 Task: Create a sub task System Test and UAT for the task  Add support for video conferencing to the web application in the project TrackForge , assign it to team member softage.8@softage.net and update the status of the sub task to  Completed , set the priority of the sub task to High.
Action: Mouse moved to (87, 497)
Screenshot: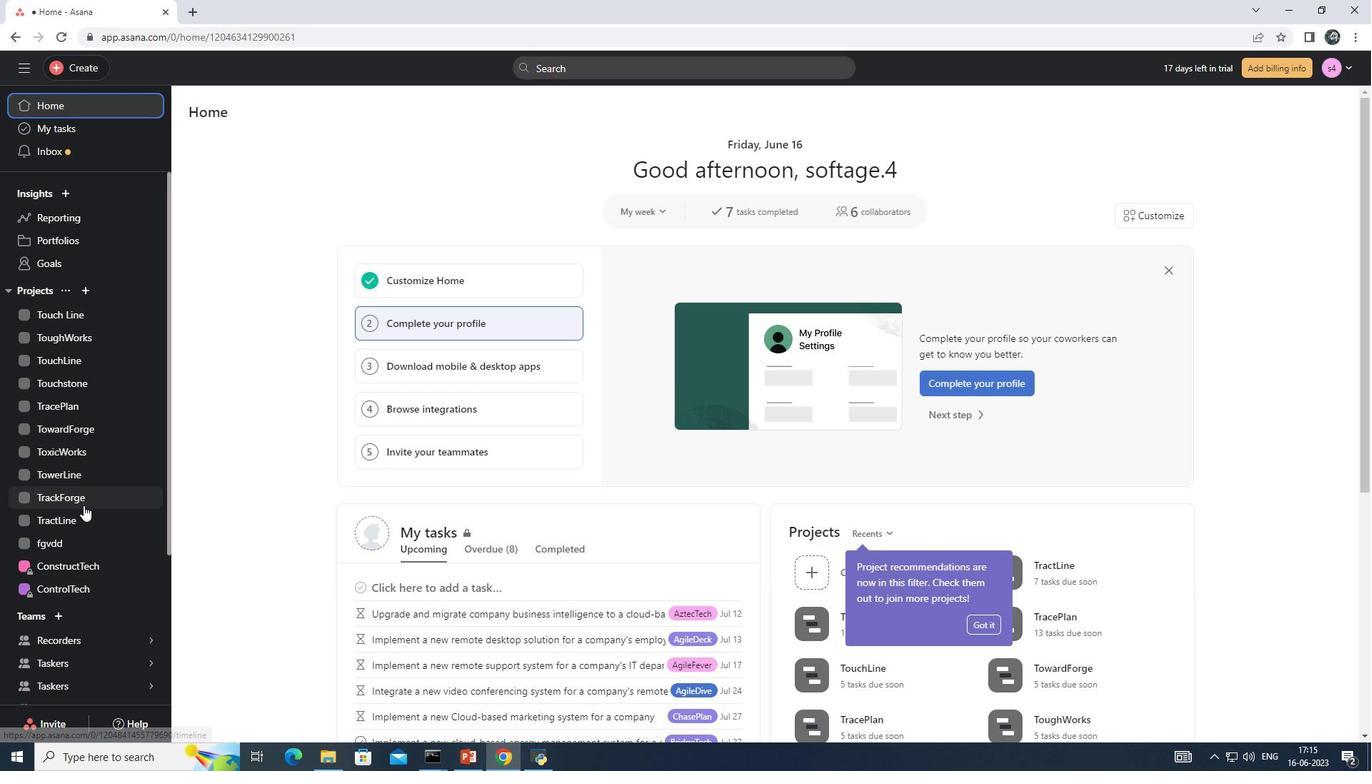 
Action: Mouse pressed left at (87, 497)
Screenshot: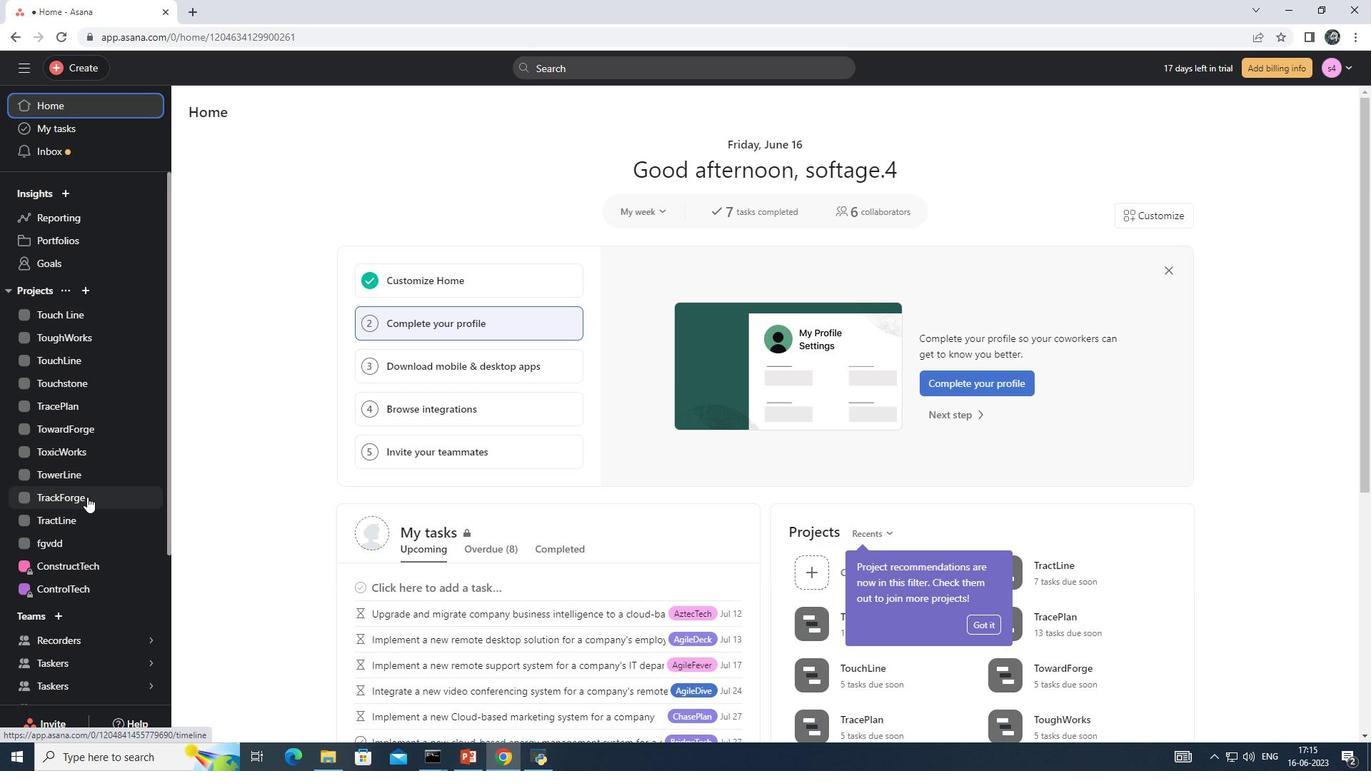 
Action: Mouse moved to (598, 310)
Screenshot: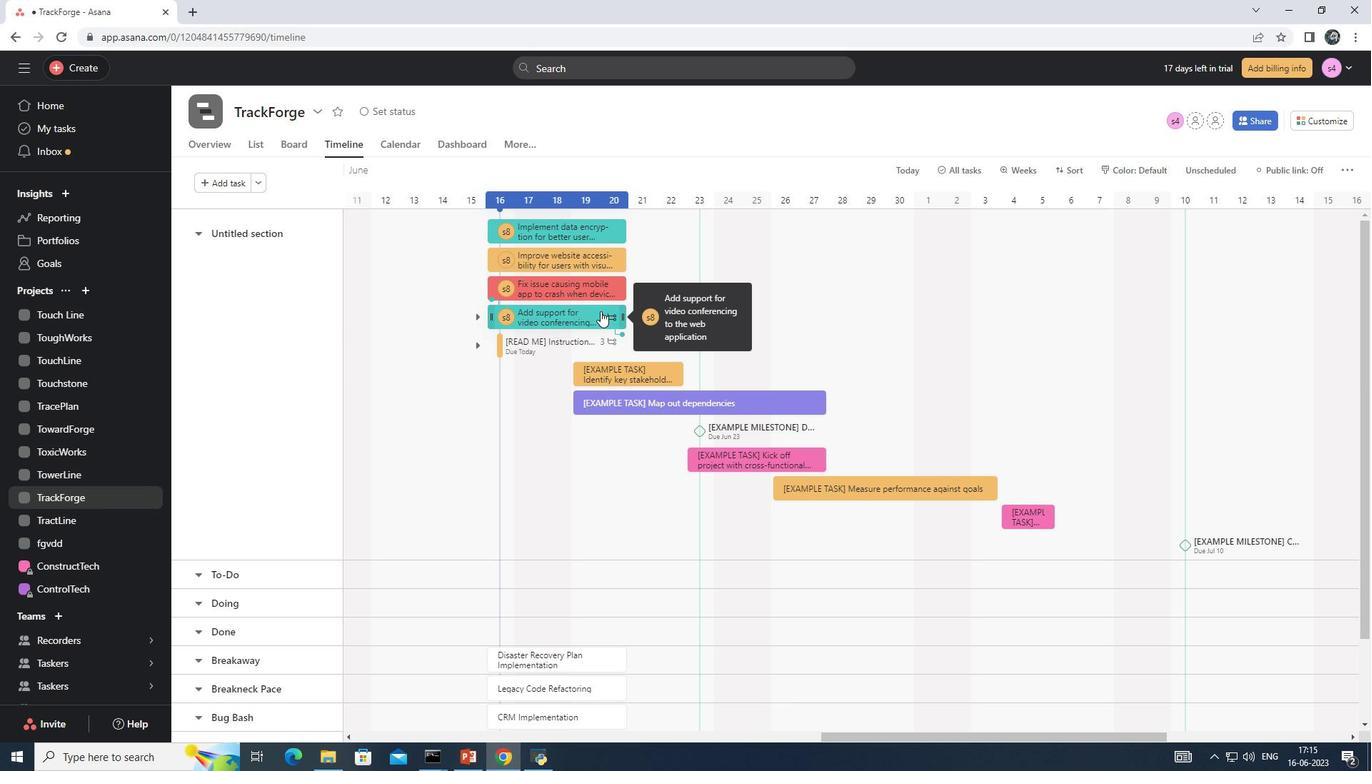 
Action: Mouse pressed left at (598, 310)
Screenshot: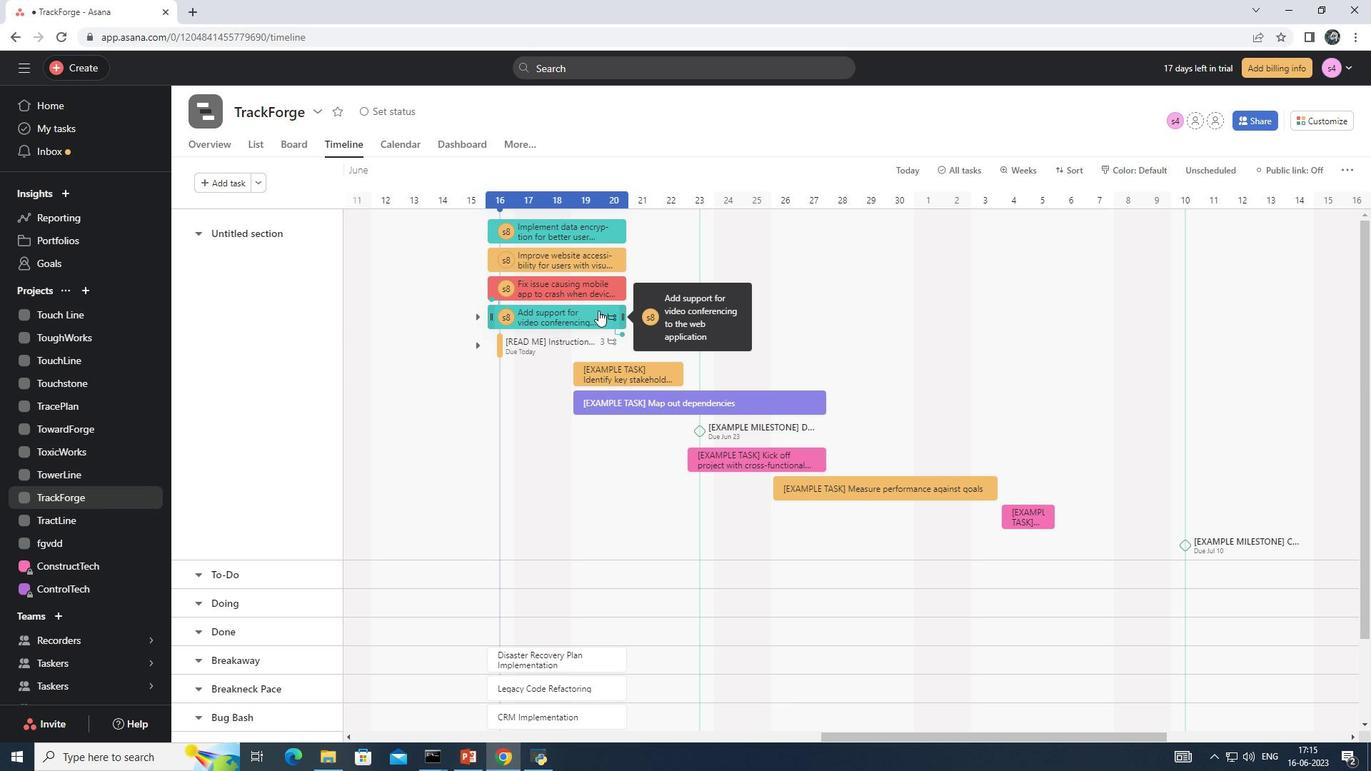 
Action: Mouse moved to (979, 459)
Screenshot: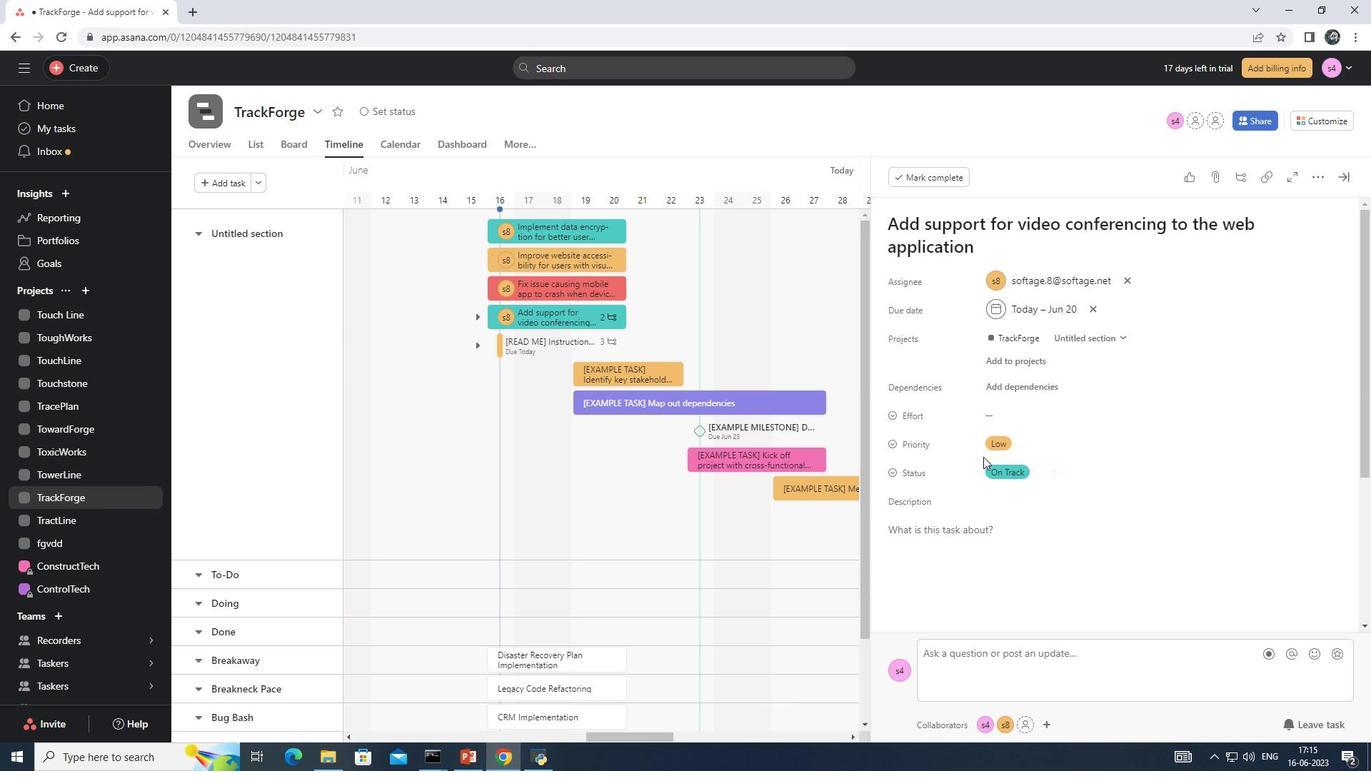 
Action: Mouse scrolled (979, 459) with delta (0, 0)
Screenshot: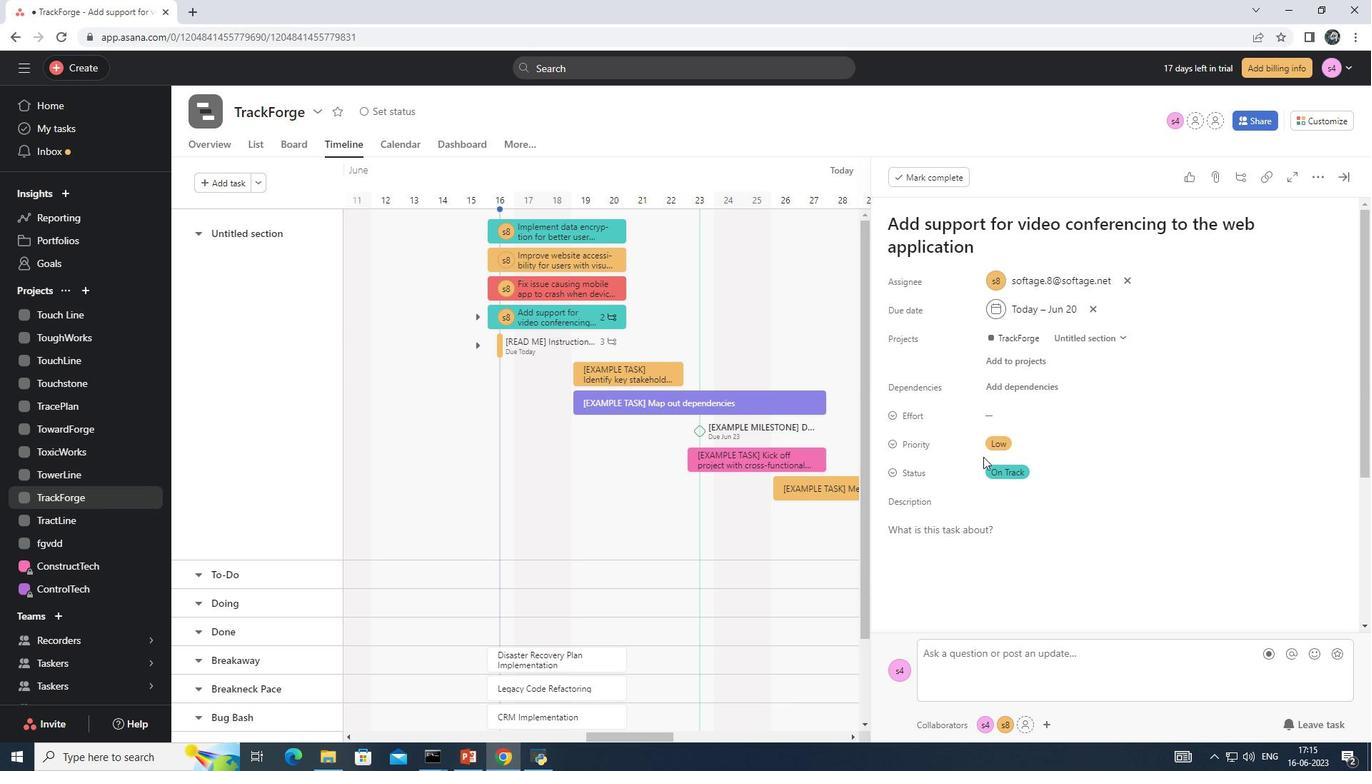 
Action: Mouse moved to (974, 467)
Screenshot: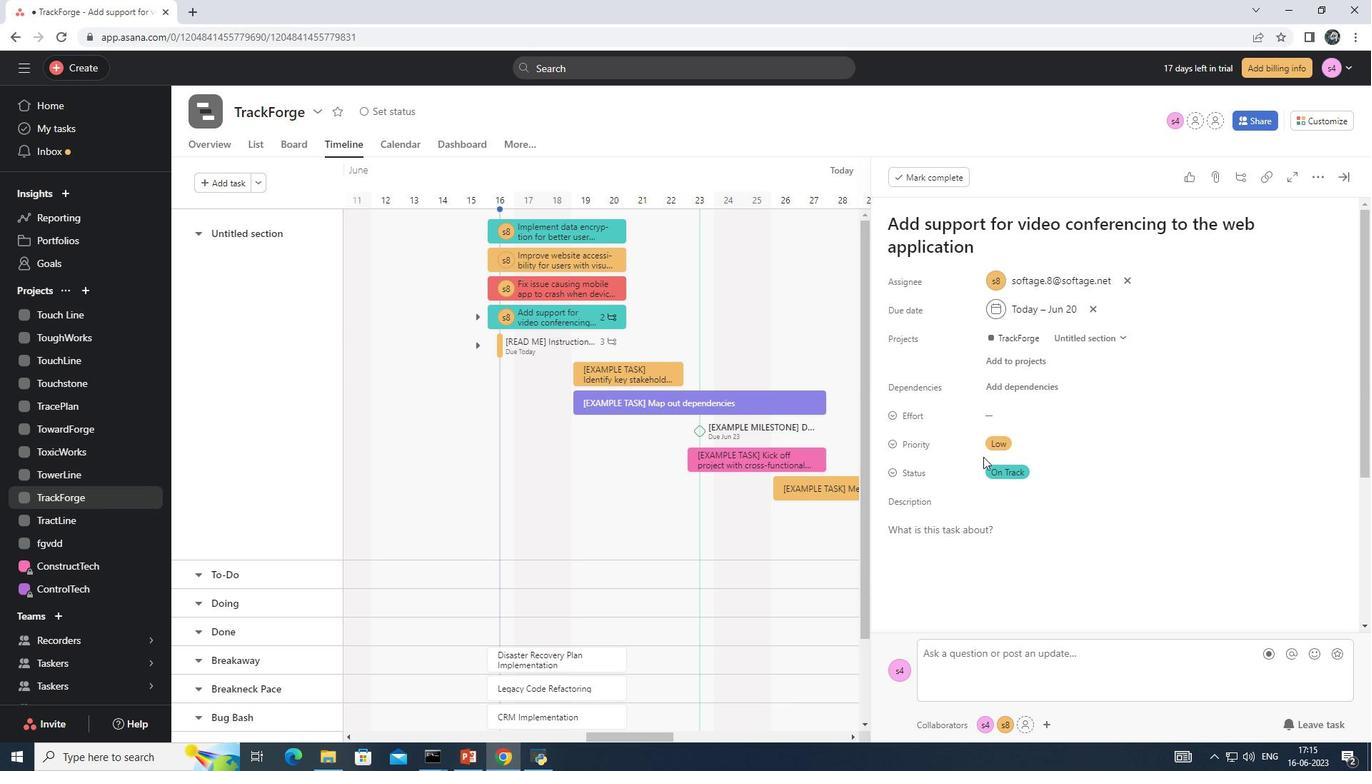 
Action: Mouse scrolled (974, 466) with delta (0, 0)
Screenshot: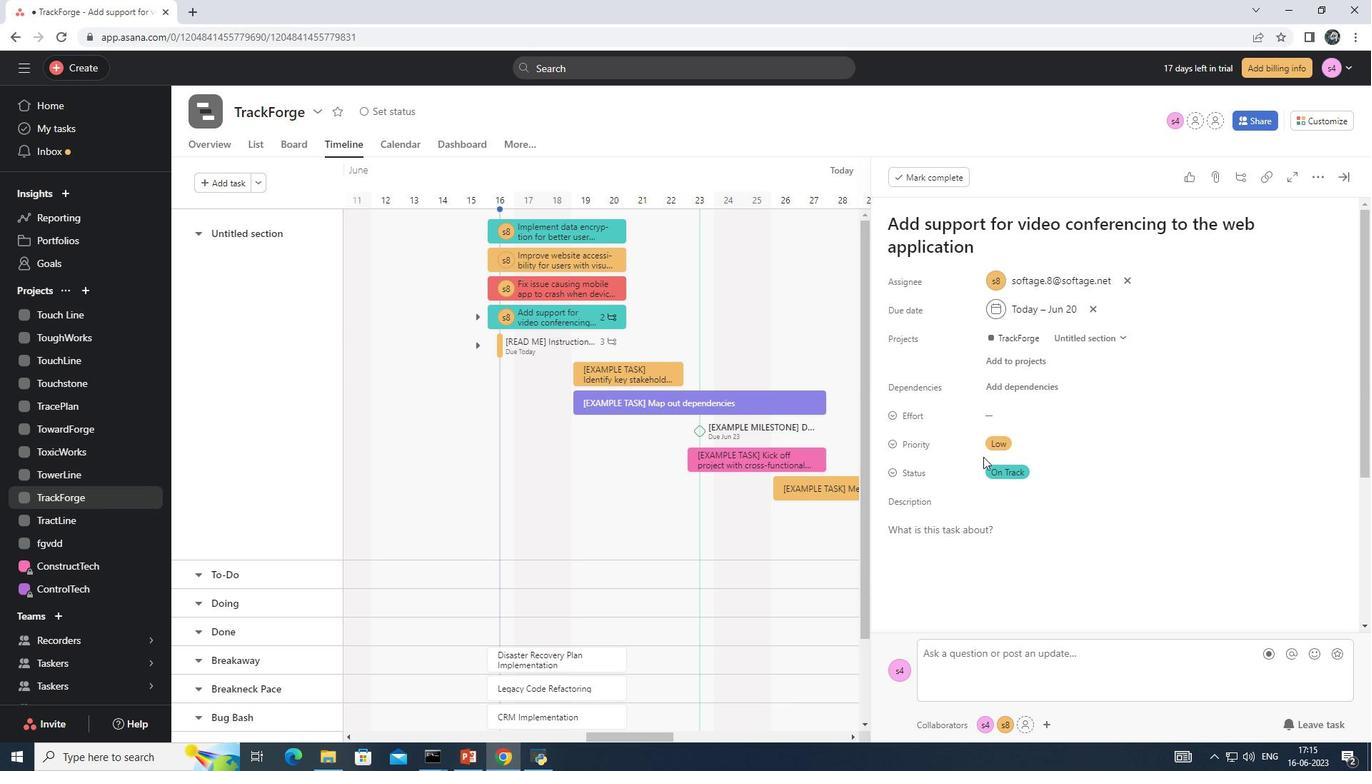 
Action: Mouse moved to (972, 469)
Screenshot: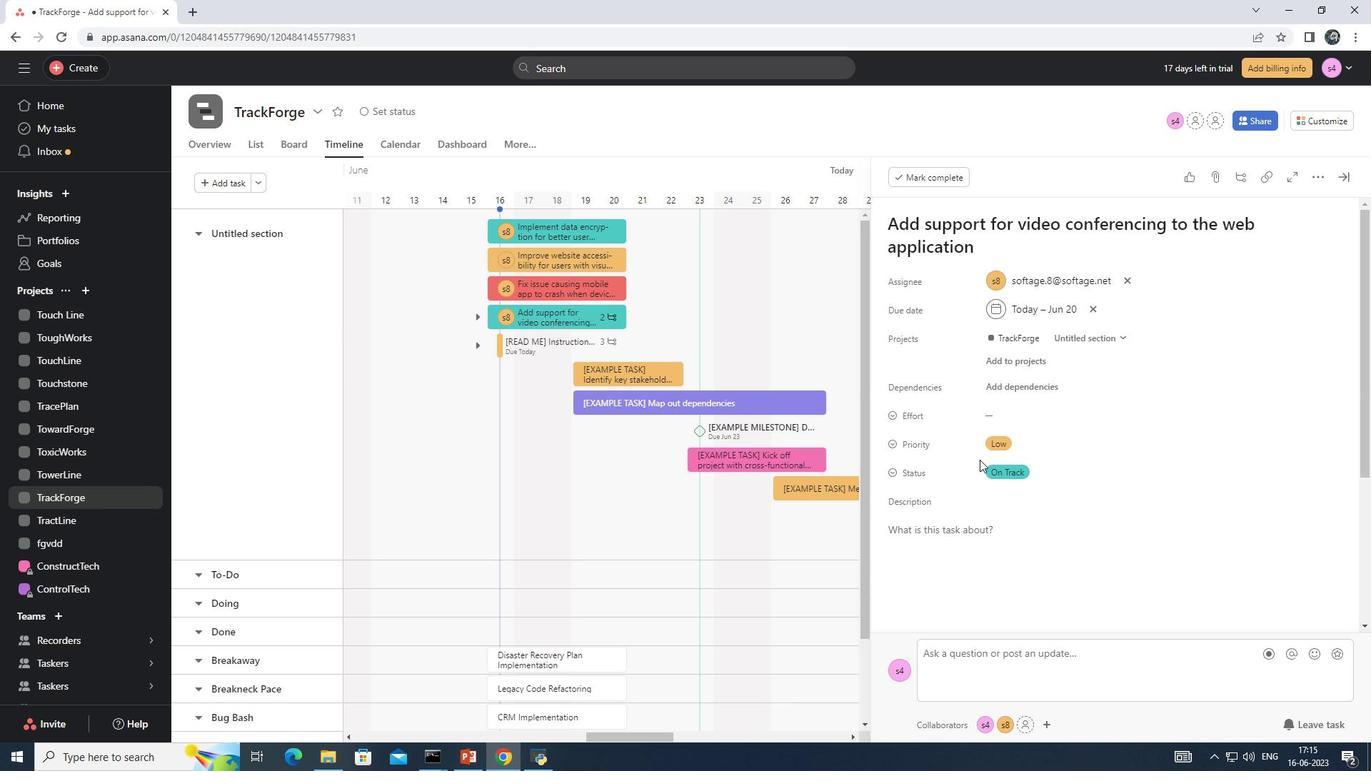 
Action: Mouse scrolled (974, 467) with delta (0, 0)
Screenshot: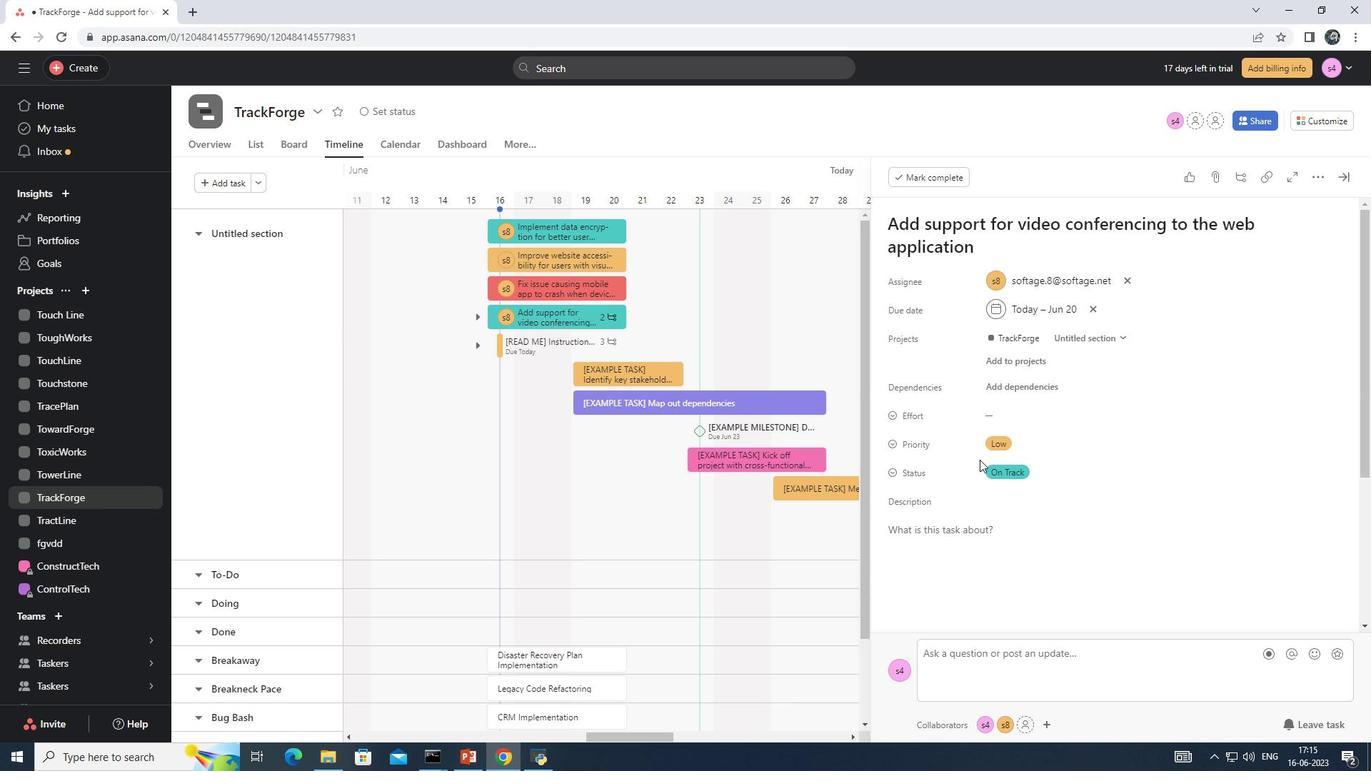 
Action: Mouse moved to (970, 469)
Screenshot: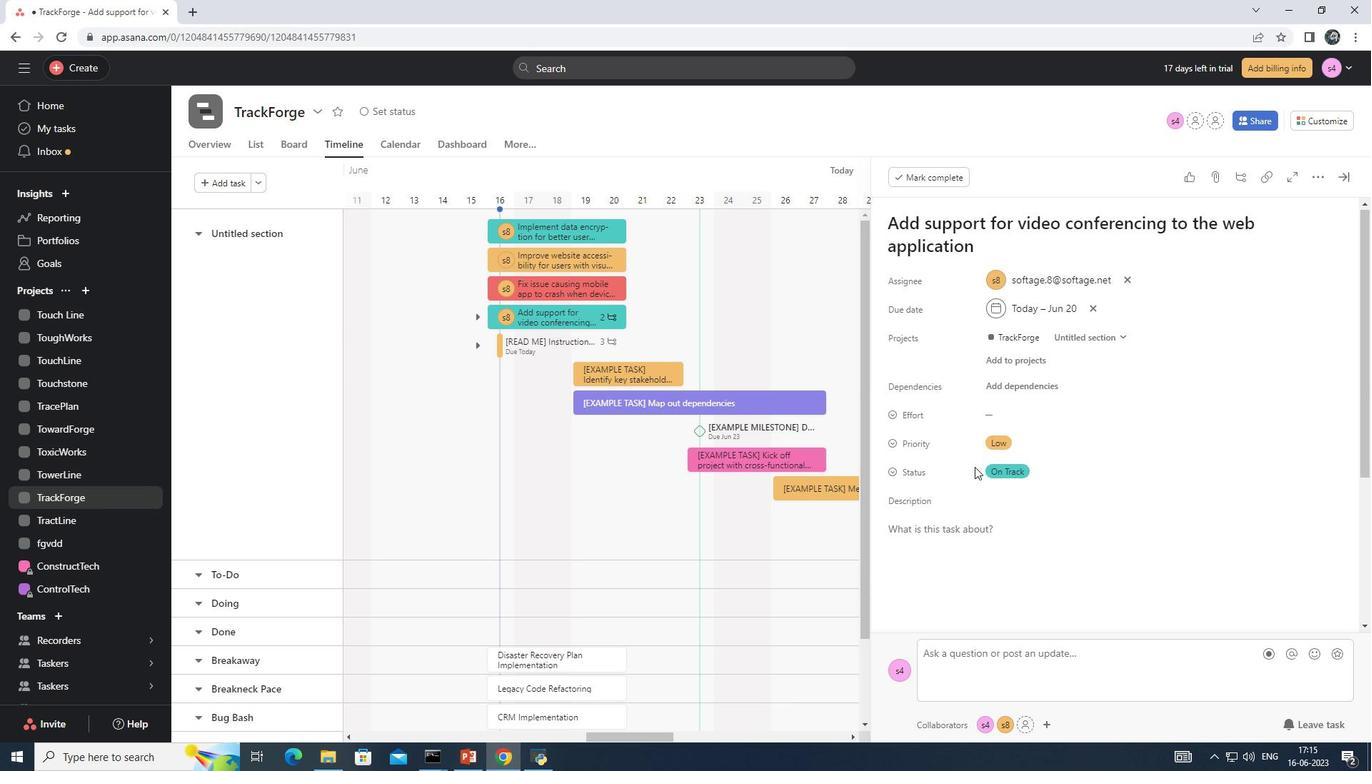 
Action: Mouse scrolled (971, 468) with delta (0, 0)
Screenshot: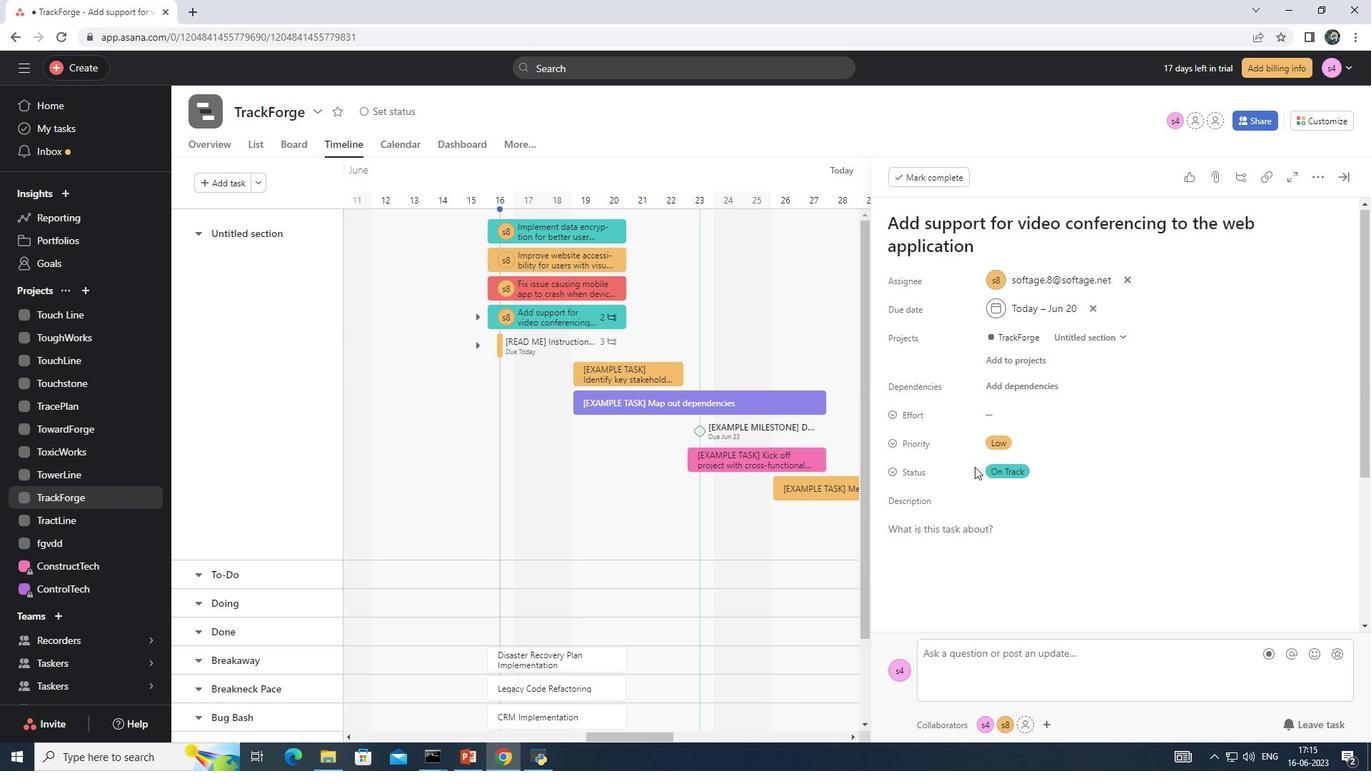 
Action: Mouse moved to (936, 519)
Screenshot: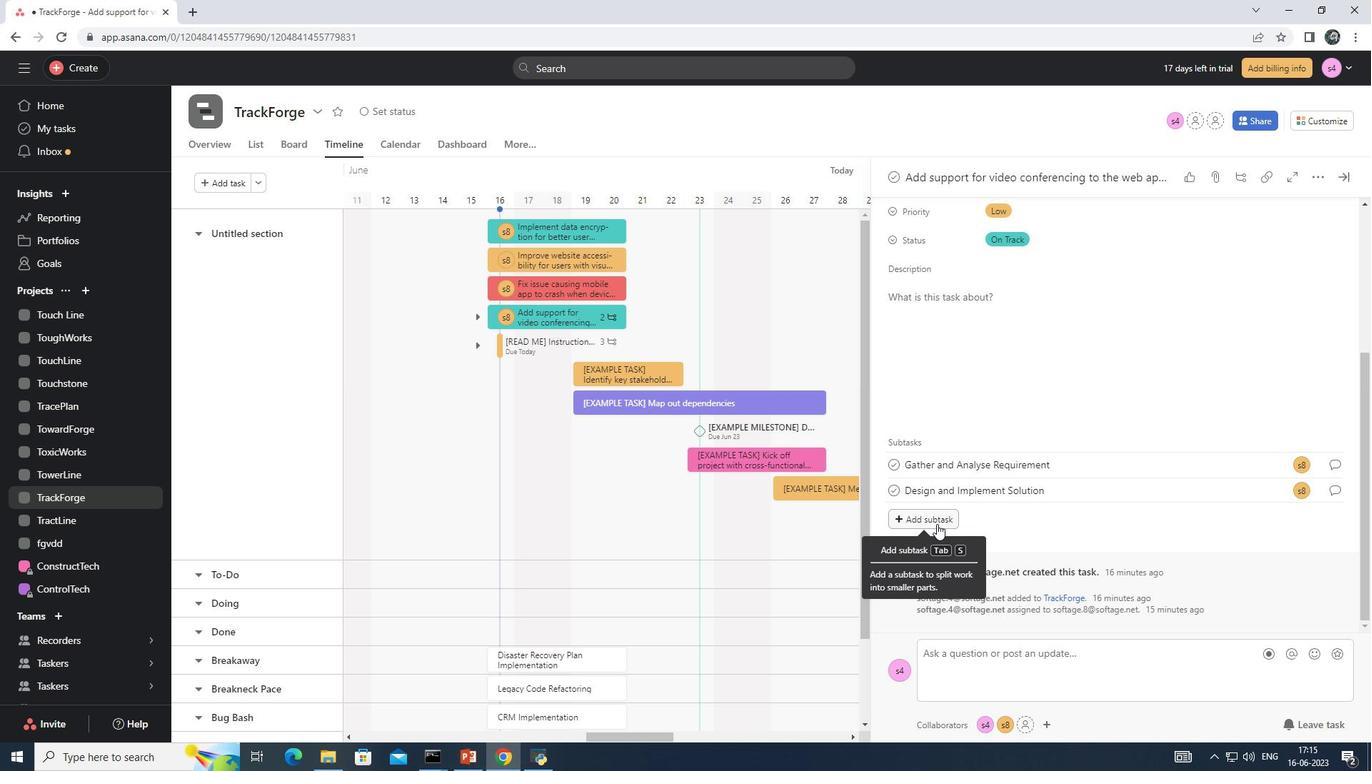 
Action: Mouse pressed left at (936, 519)
Screenshot: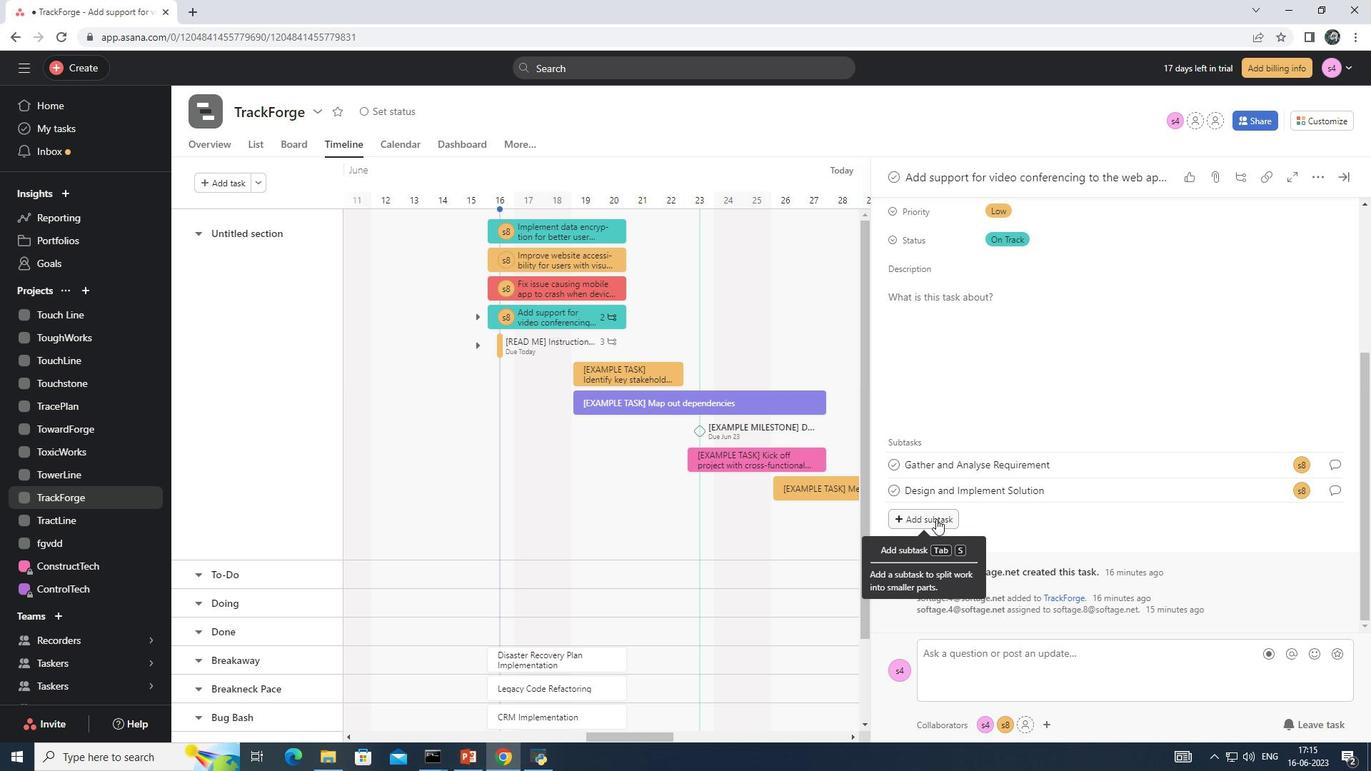 
Action: Mouse moved to (928, 489)
Screenshot: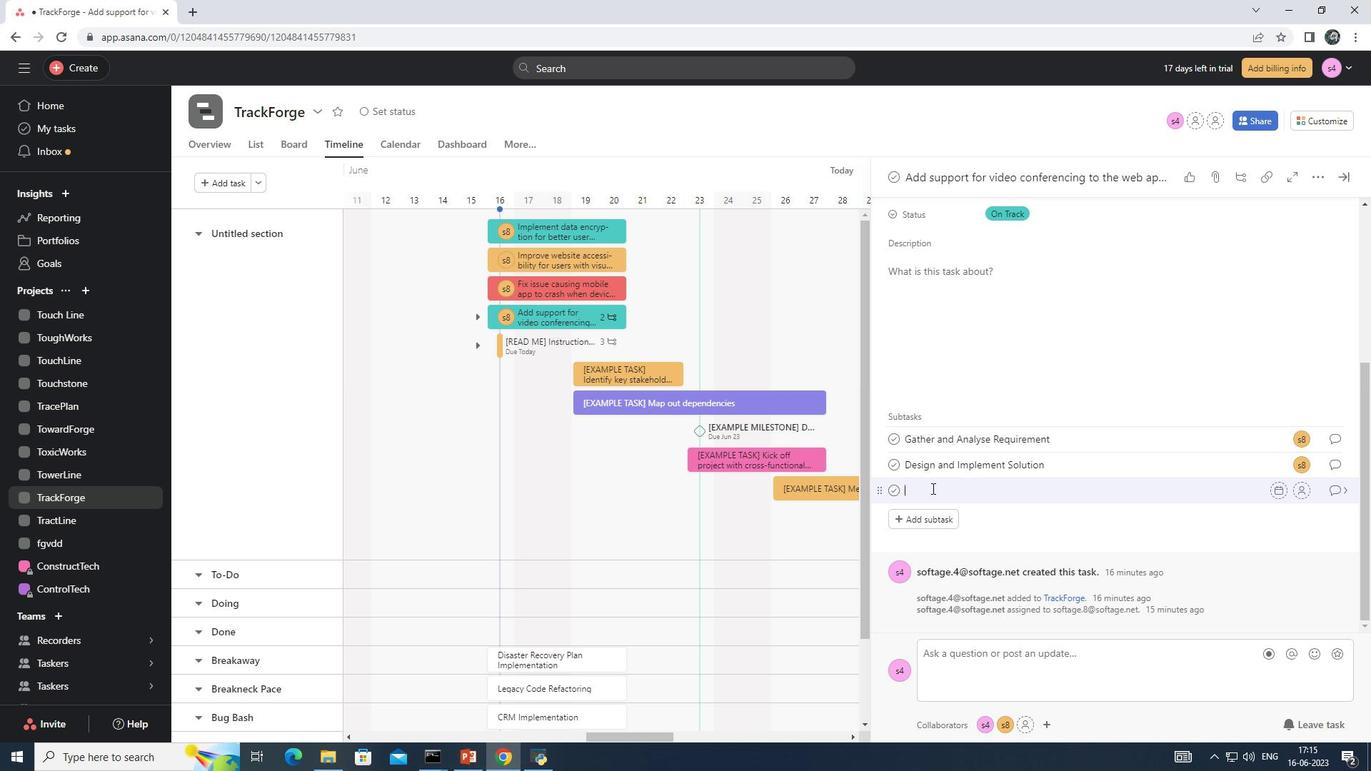 
Action: Key pressed <Key.shift>System<Key.space><Key.shift>Test<Key.space>and<Key.space><Key.shift>UAT
Screenshot: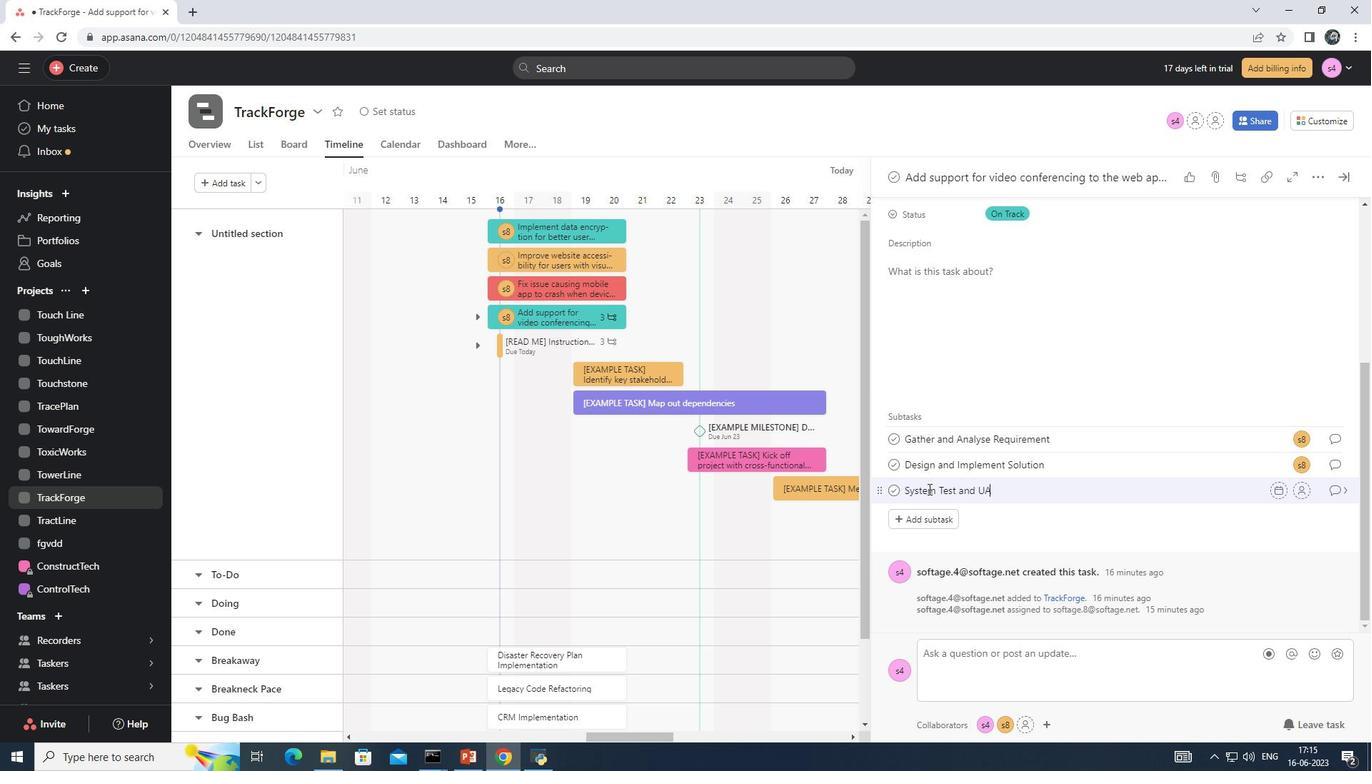 
Action: Mouse moved to (1304, 489)
Screenshot: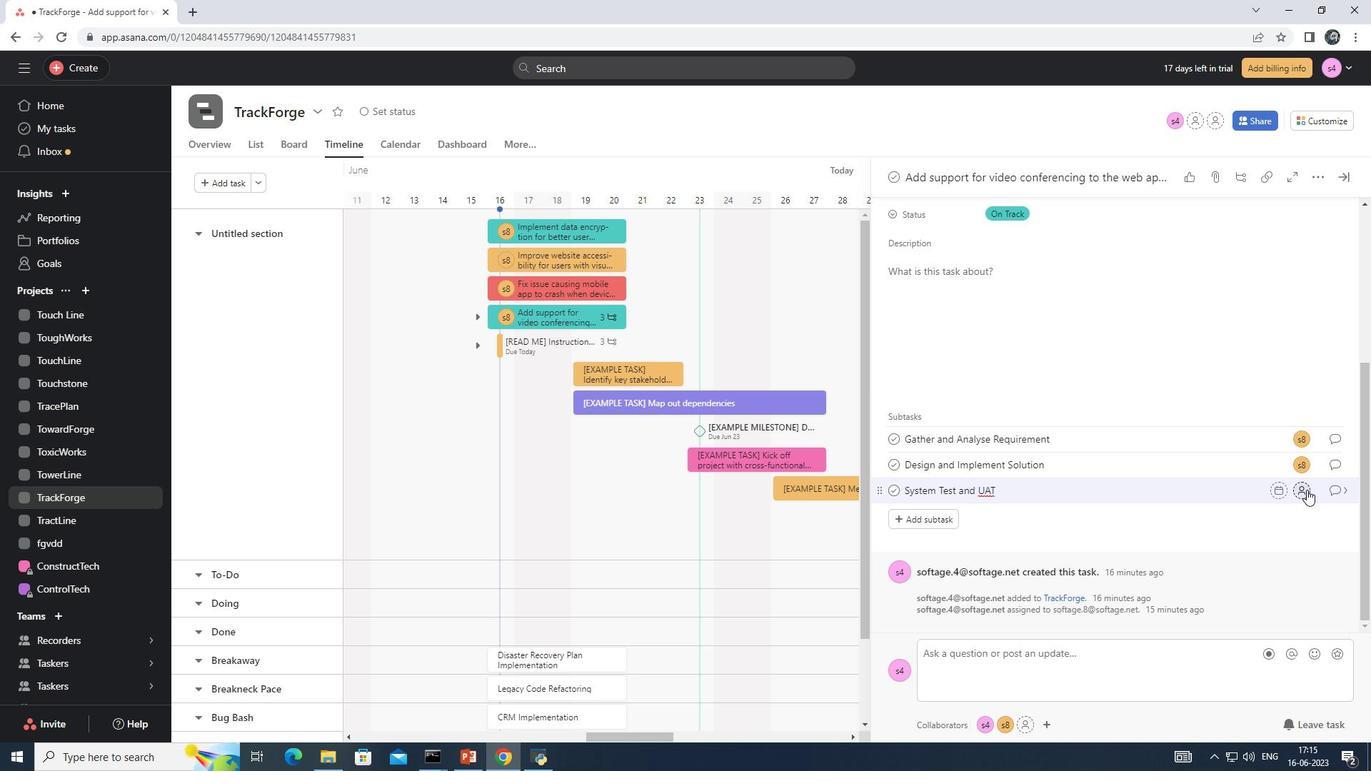 
Action: Mouse pressed left at (1304, 489)
Screenshot: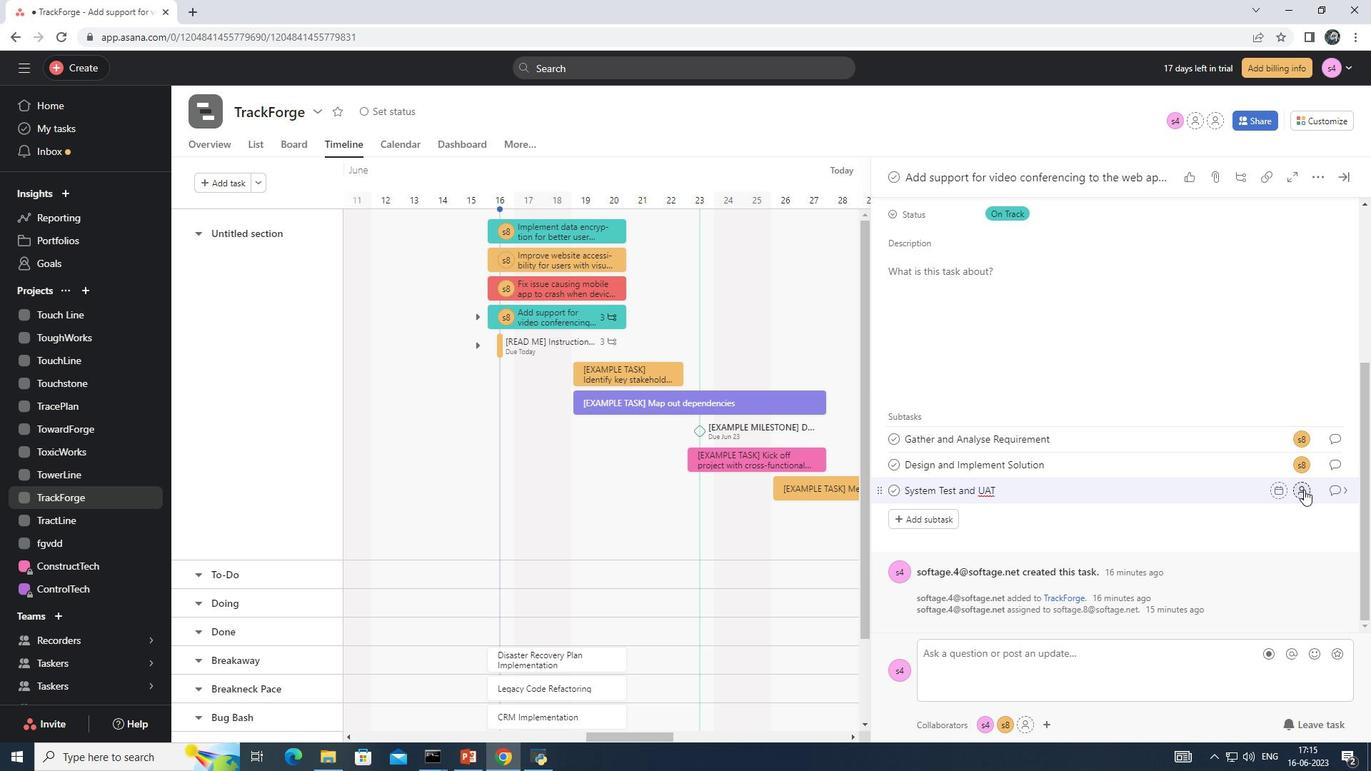 
Action: Key pressed softage.8<Key.shift>@softage.net<Key.enter>
Screenshot: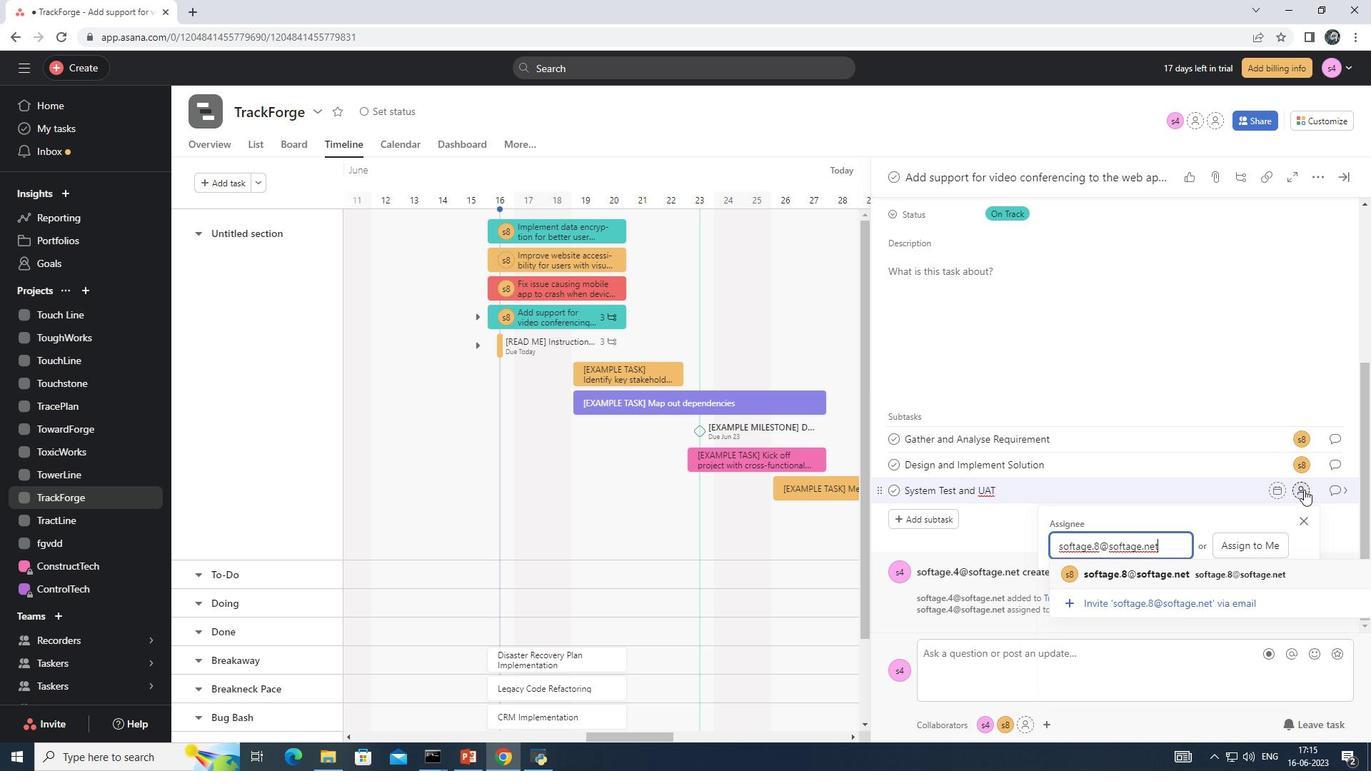 
Action: Mouse moved to (1346, 485)
Screenshot: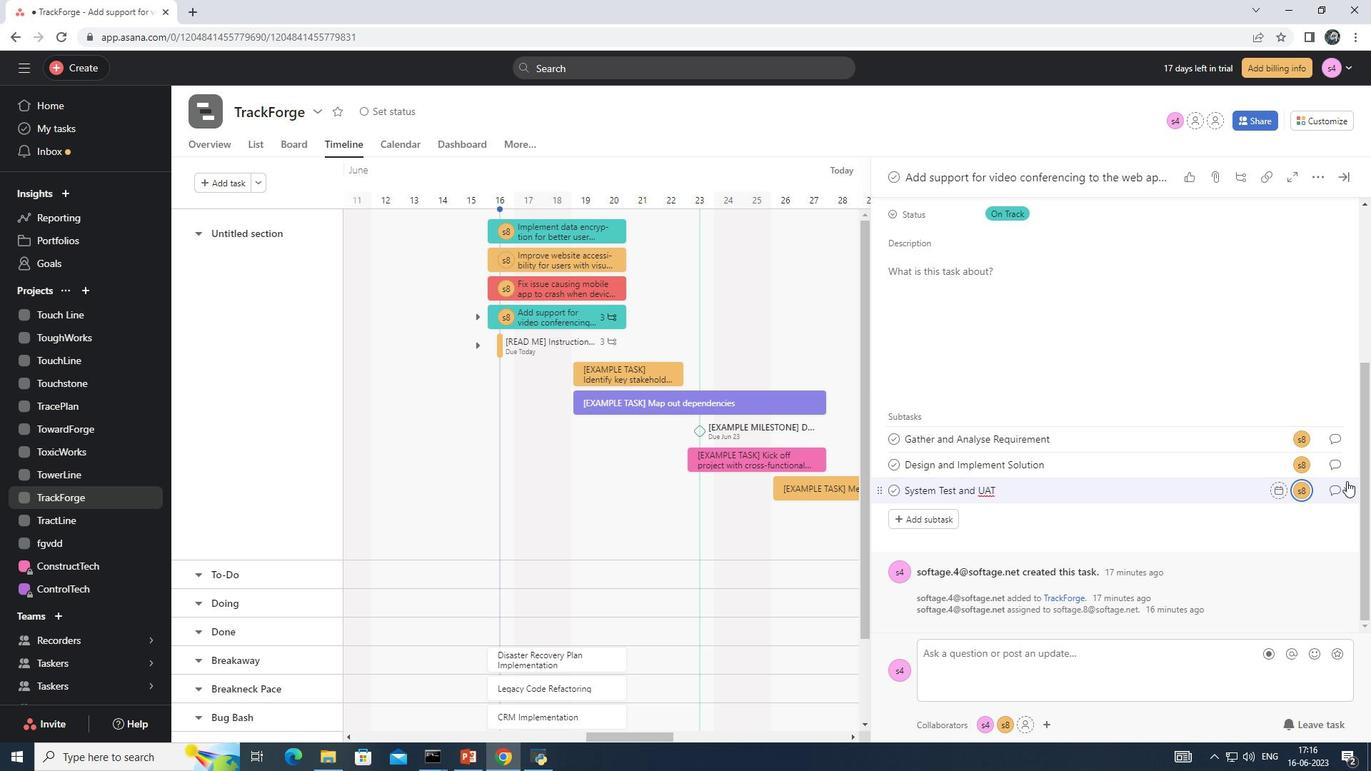 
Action: Mouse pressed left at (1346, 485)
Screenshot: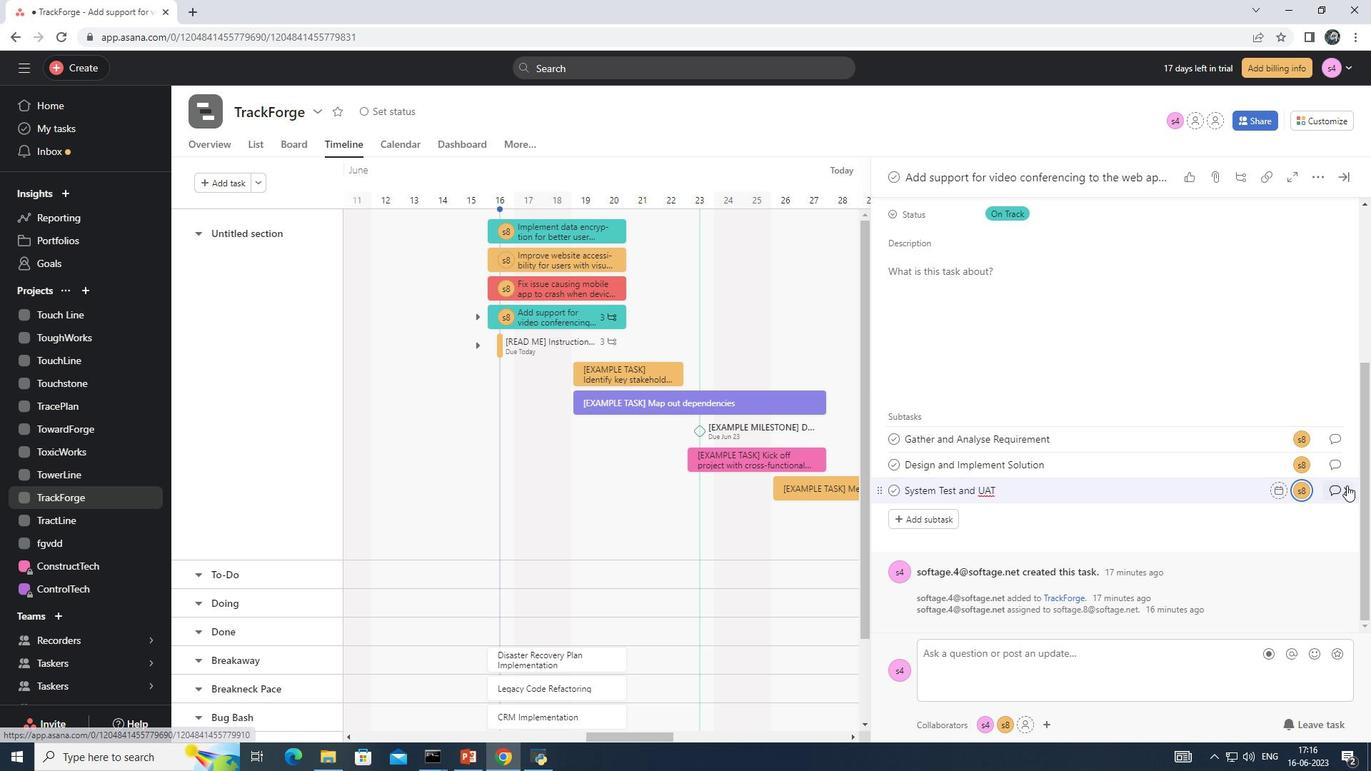 
Action: Mouse moved to (936, 378)
Screenshot: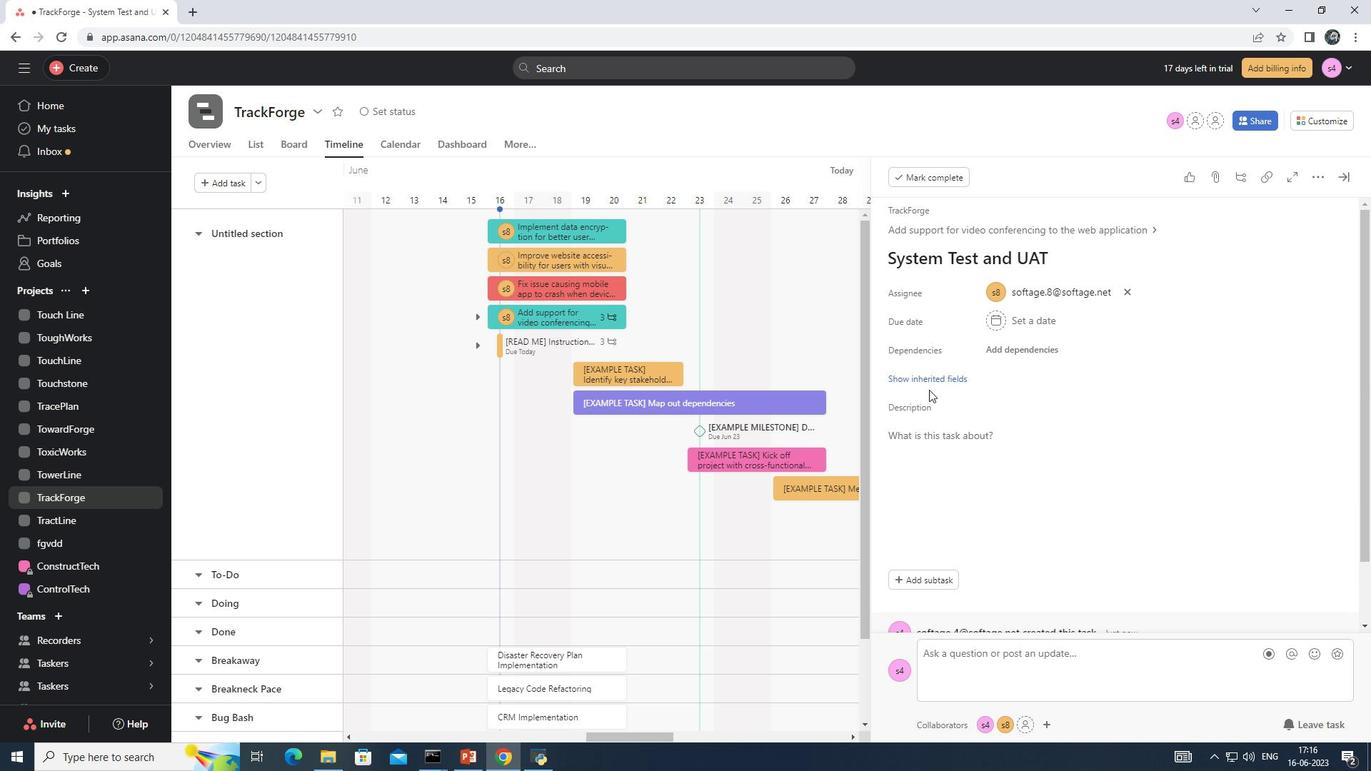 
Action: Mouse pressed left at (936, 378)
Screenshot: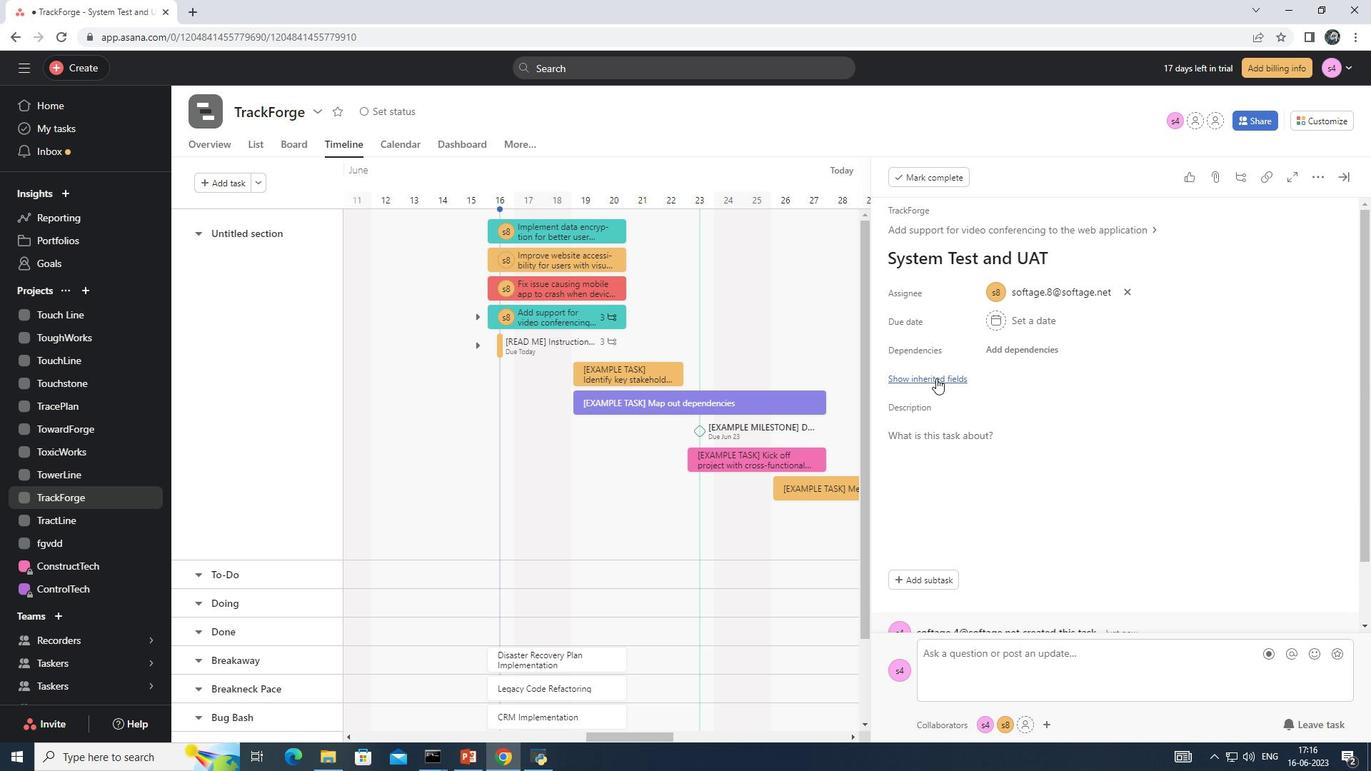 
Action: Mouse moved to (1035, 460)
Screenshot: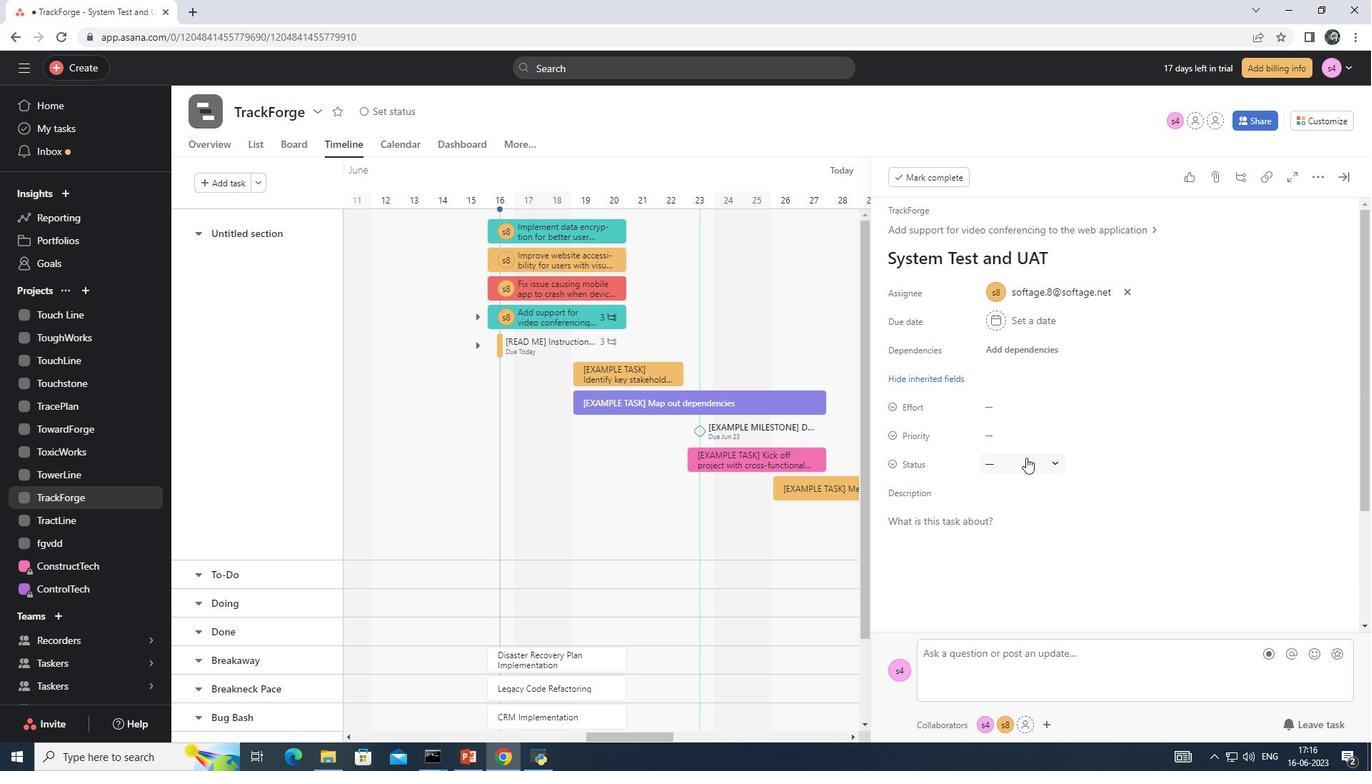 
Action: Mouse pressed left at (1035, 460)
Screenshot: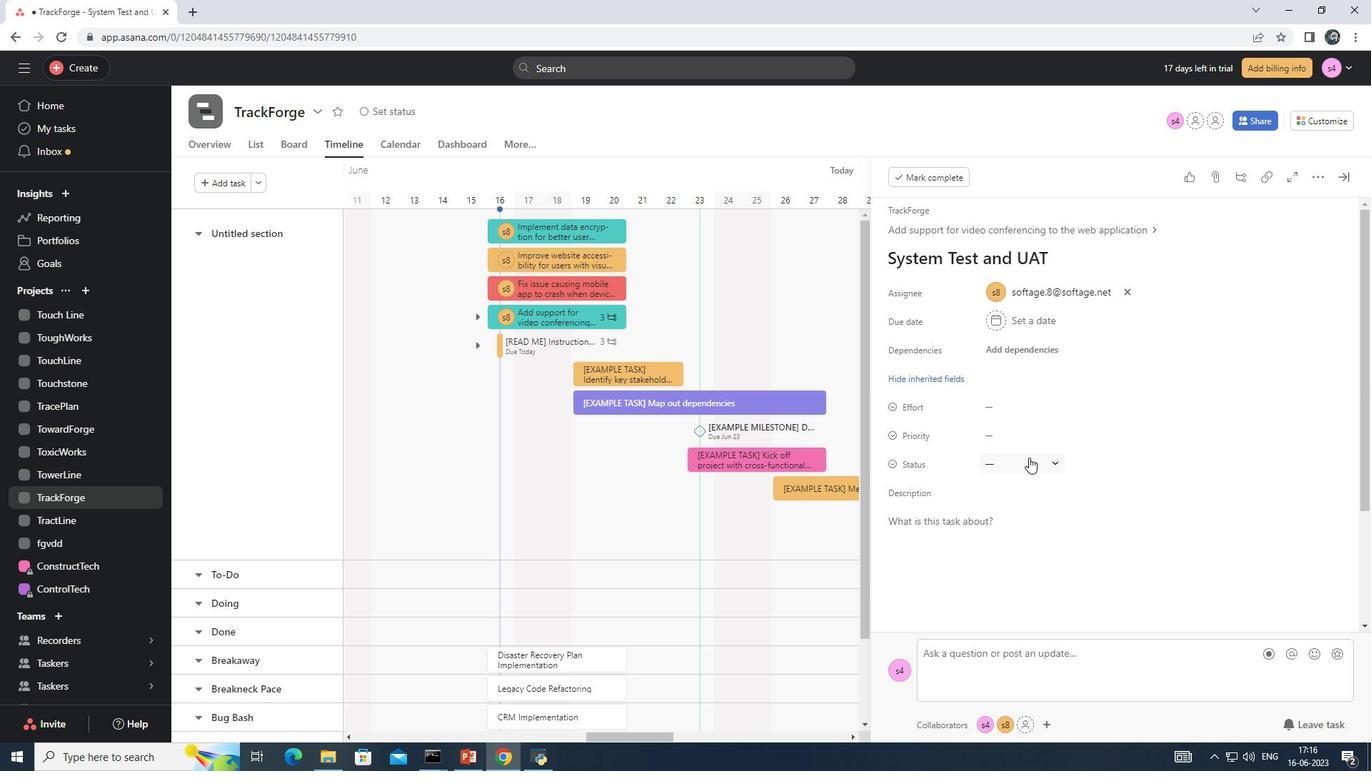 
Action: Mouse moved to (1052, 590)
Screenshot: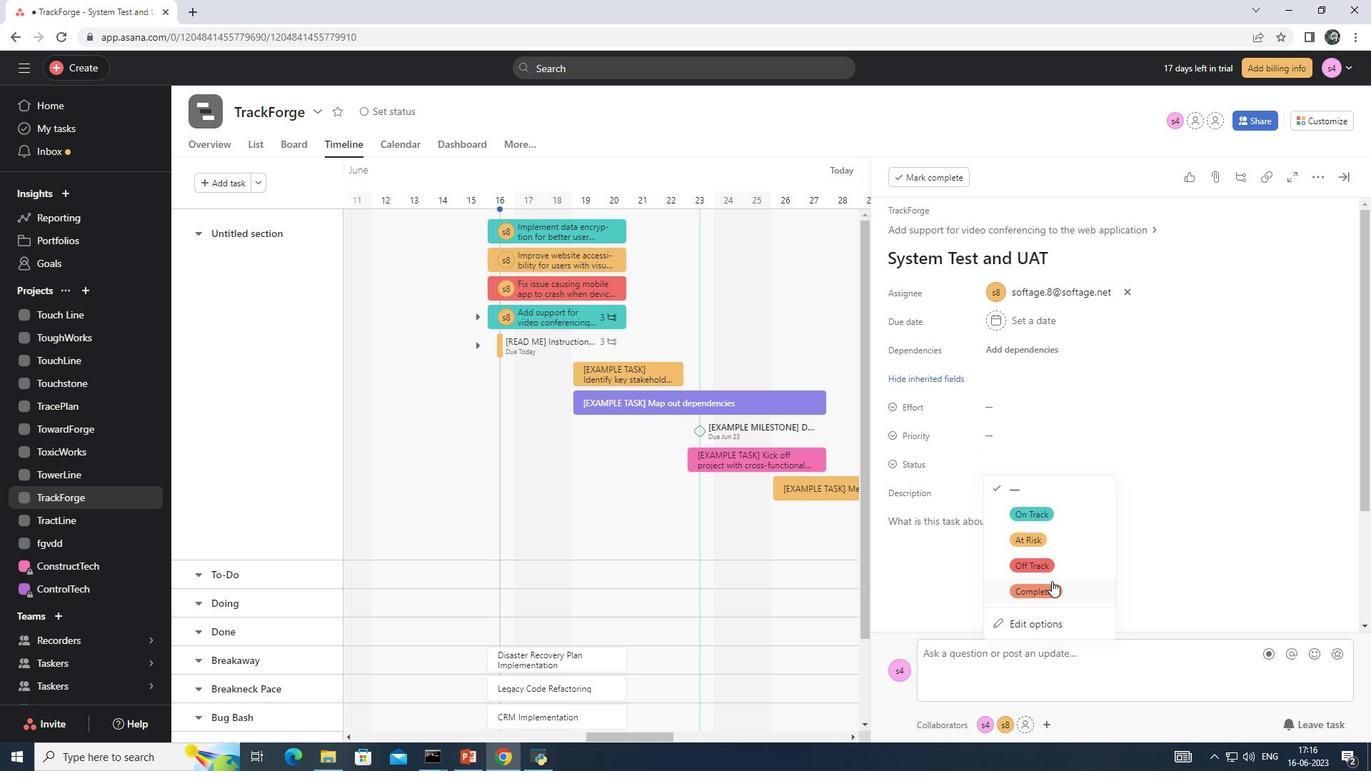 
Action: Mouse pressed left at (1052, 590)
Screenshot: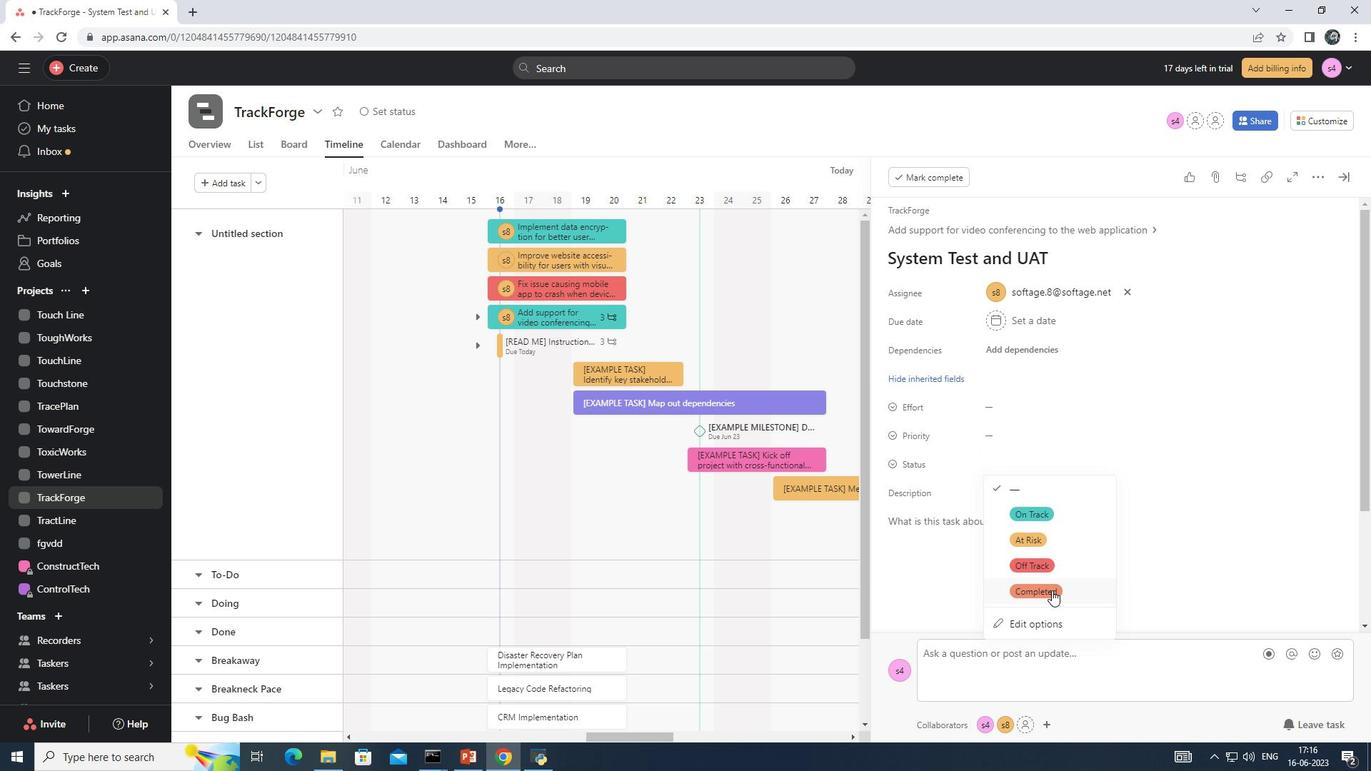 
Action: Mouse moved to (1022, 437)
Screenshot: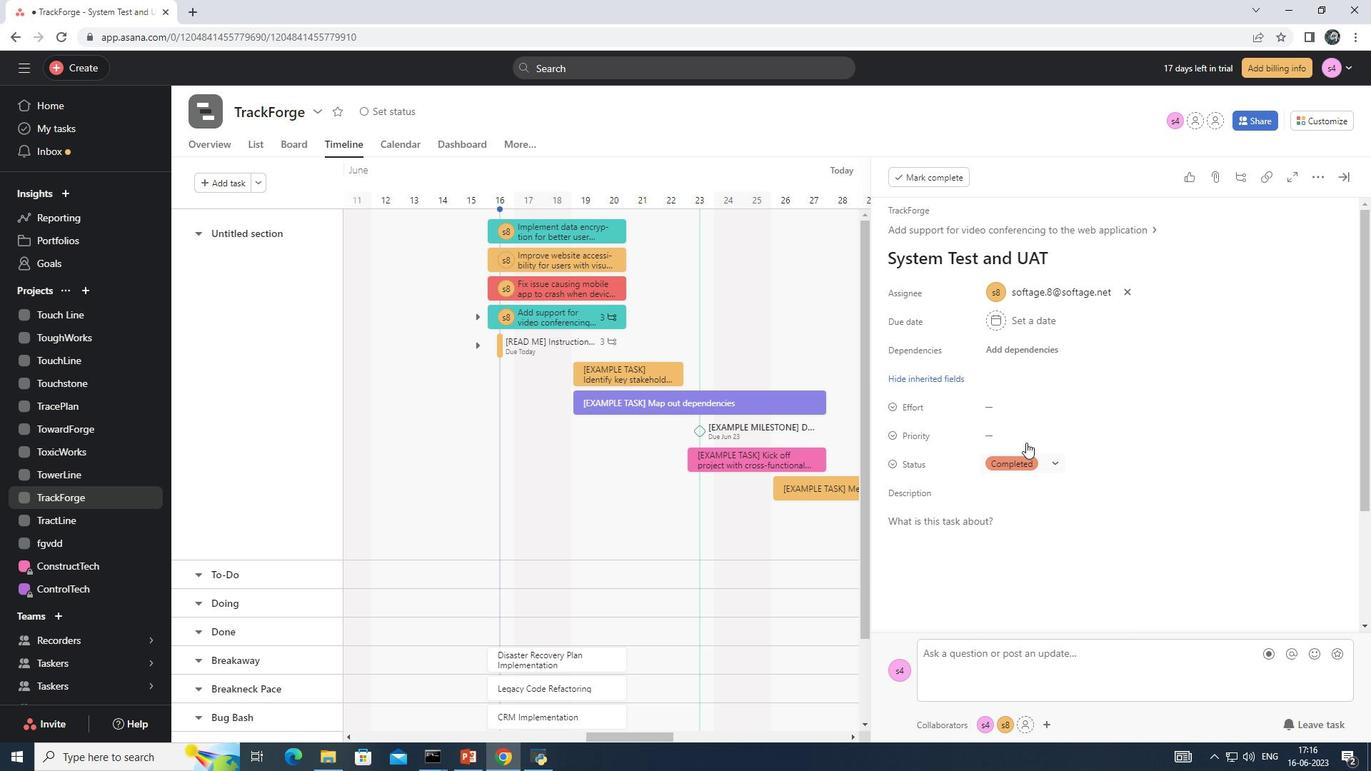 
Action: Mouse pressed left at (1022, 437)
Screenshot: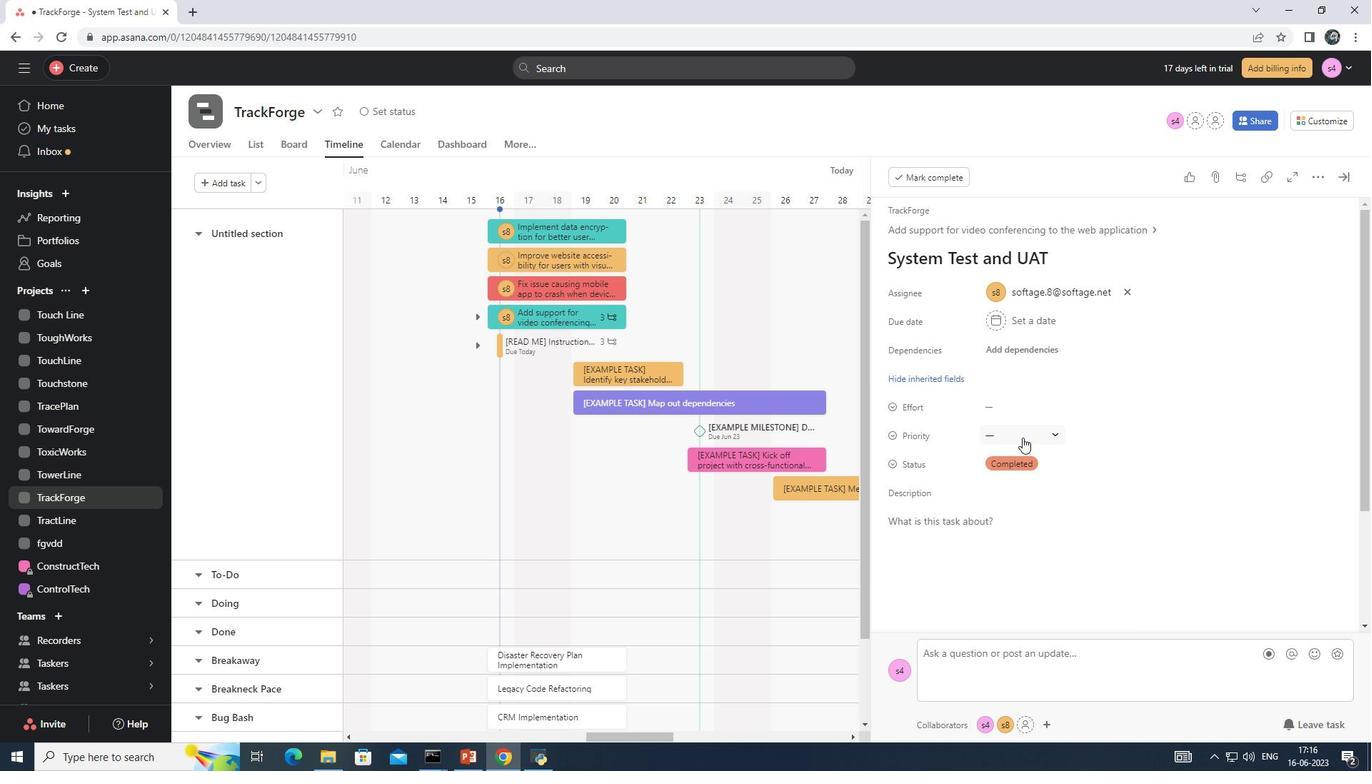 
Action: Mouse moved to (1060, 485)
Screenshot: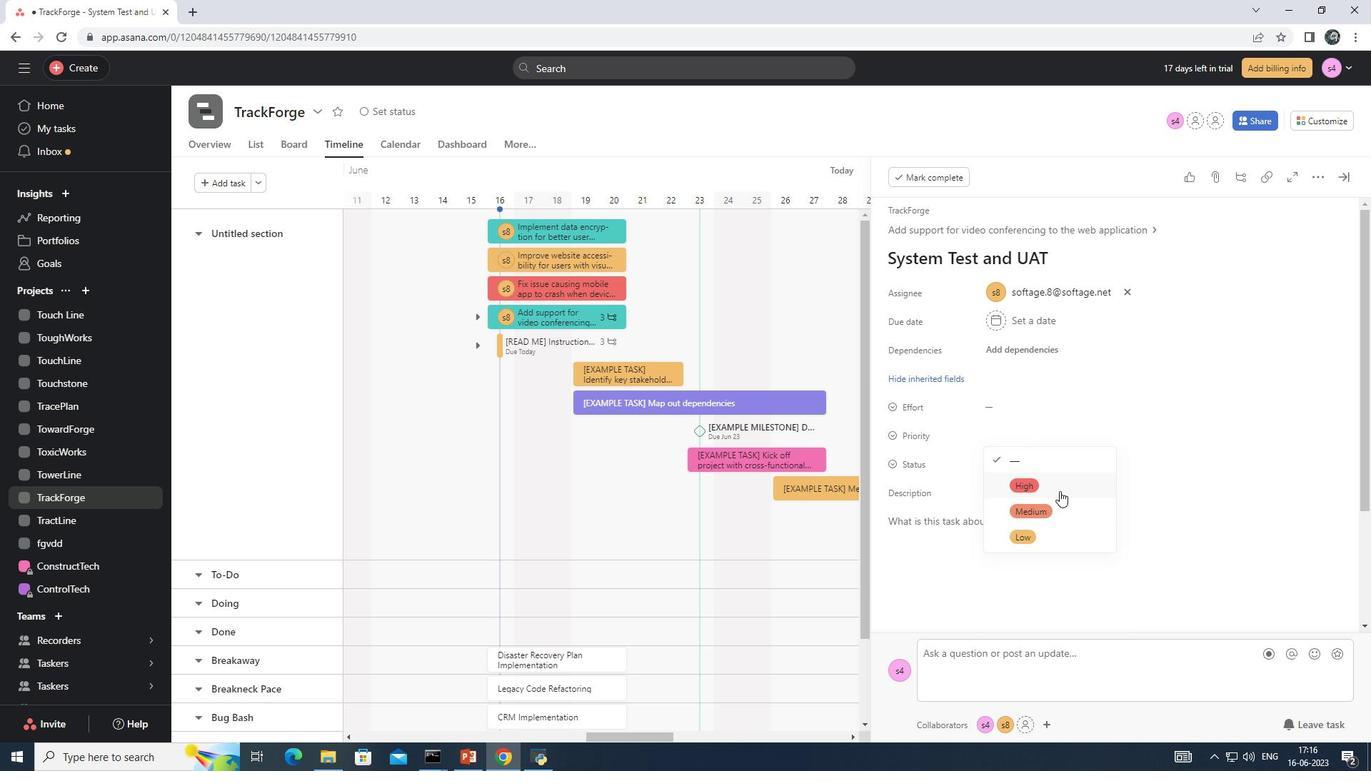 
Action: Mouse pressed left at (1060, 485)
Screenshot: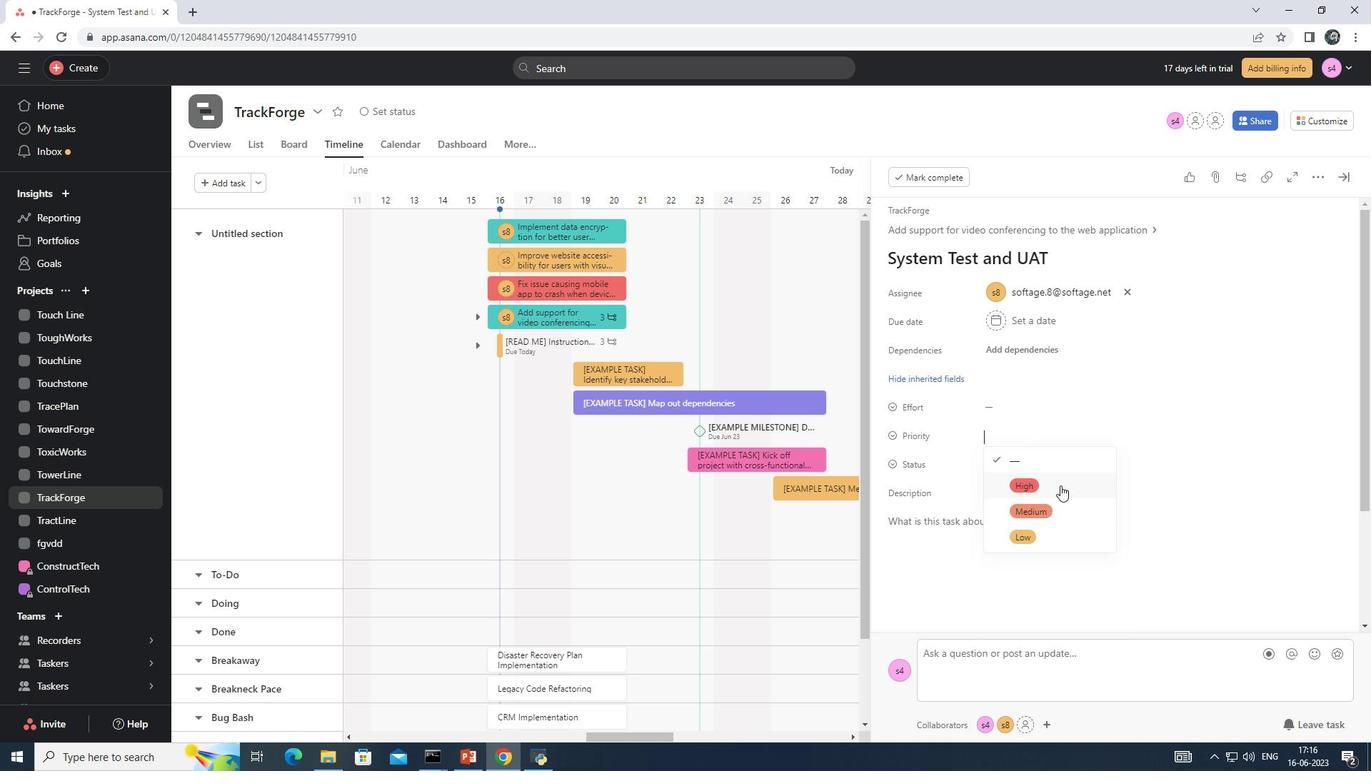 
Action: Mouse scrolled (1060, 484) with delta (0, 0)
Screenshot: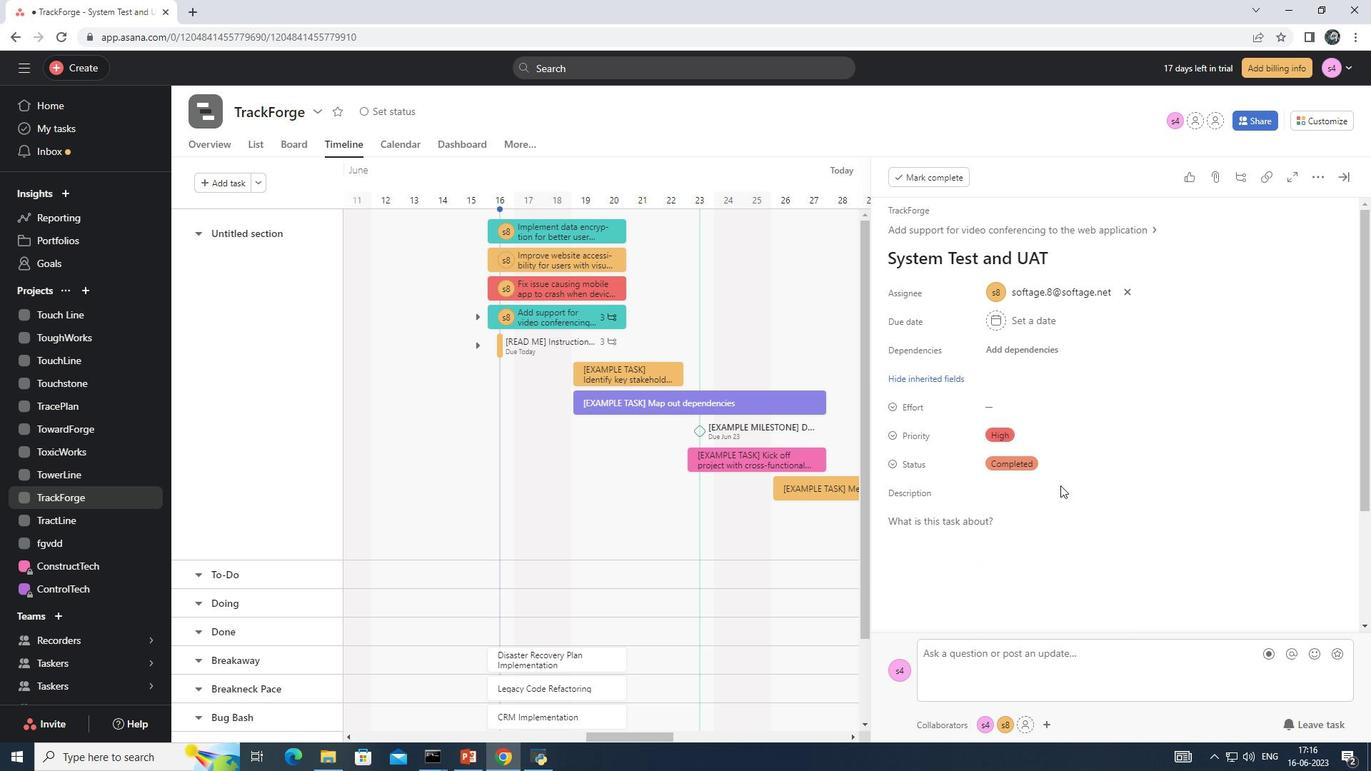 
Action: Mouse moved to (1049, 495)
Screenshot: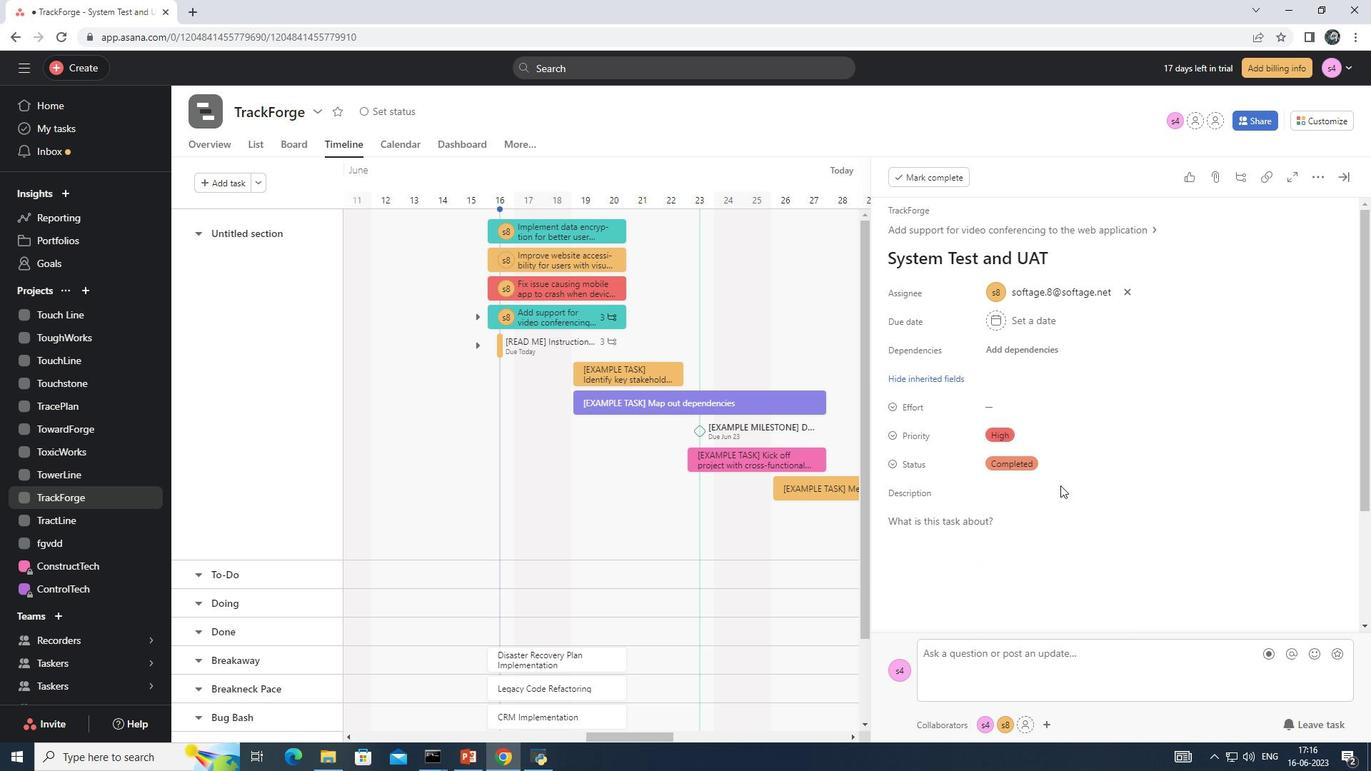 
Action: Mouse scrolled (1052, 492) with delta (0, 0)
Screenshot: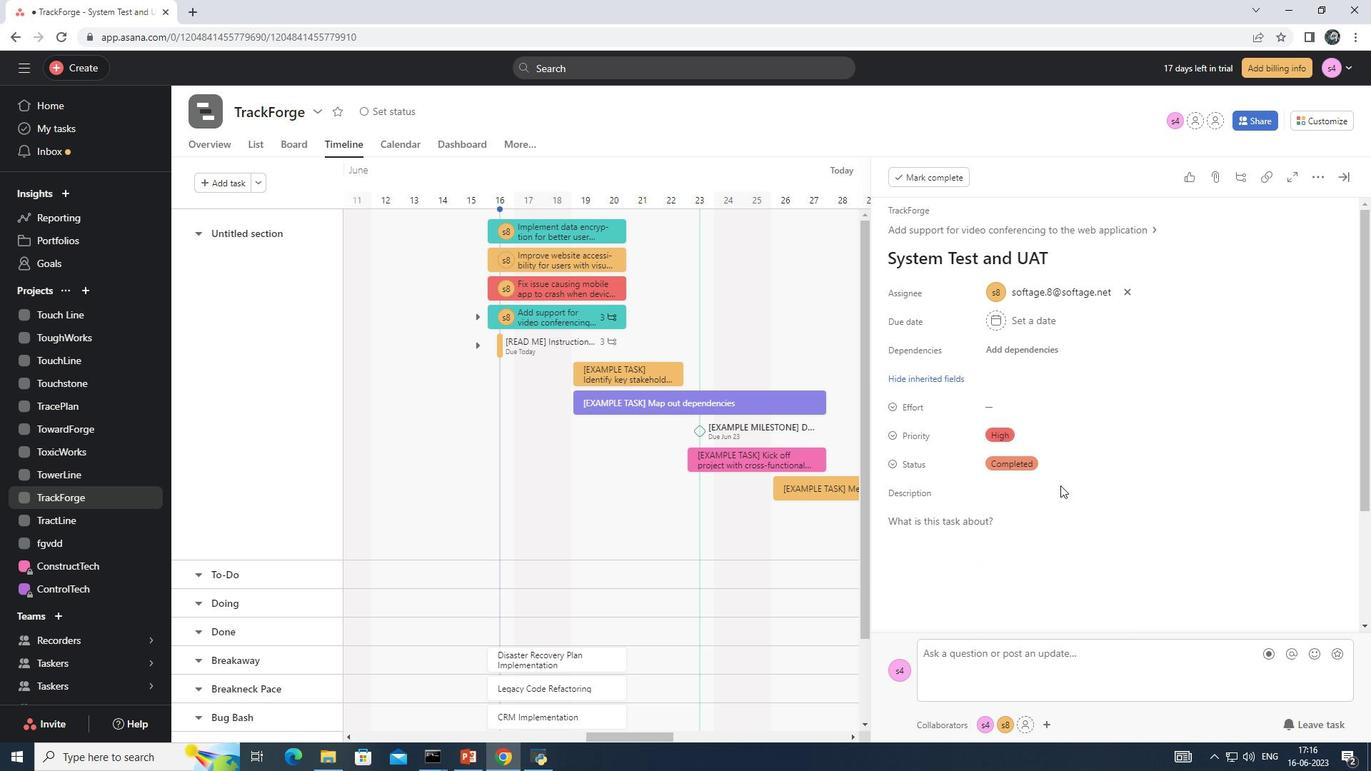 
Action: Mouse moved to (1045, 499)
Screenshot: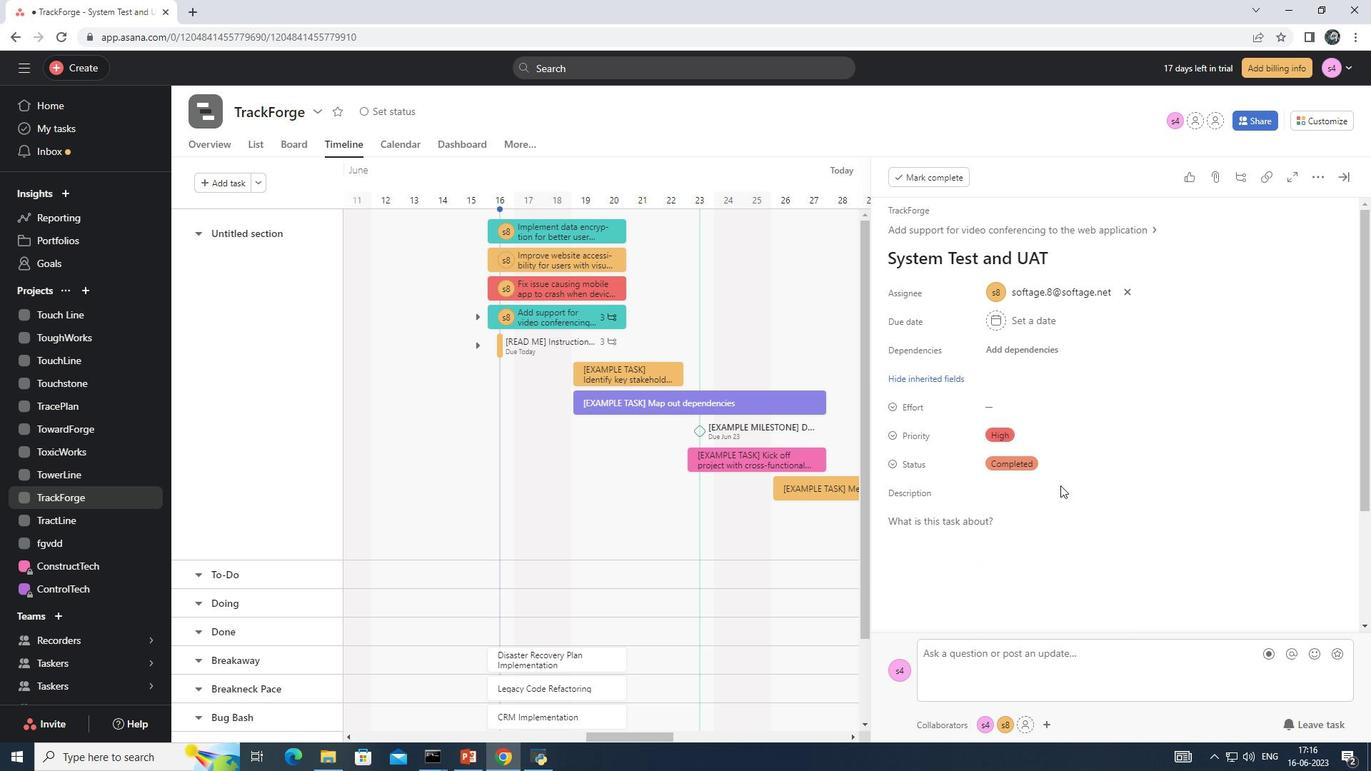 
Action: Mouse scrolled (1045, 498) with delta (0, 0)
Screenshot: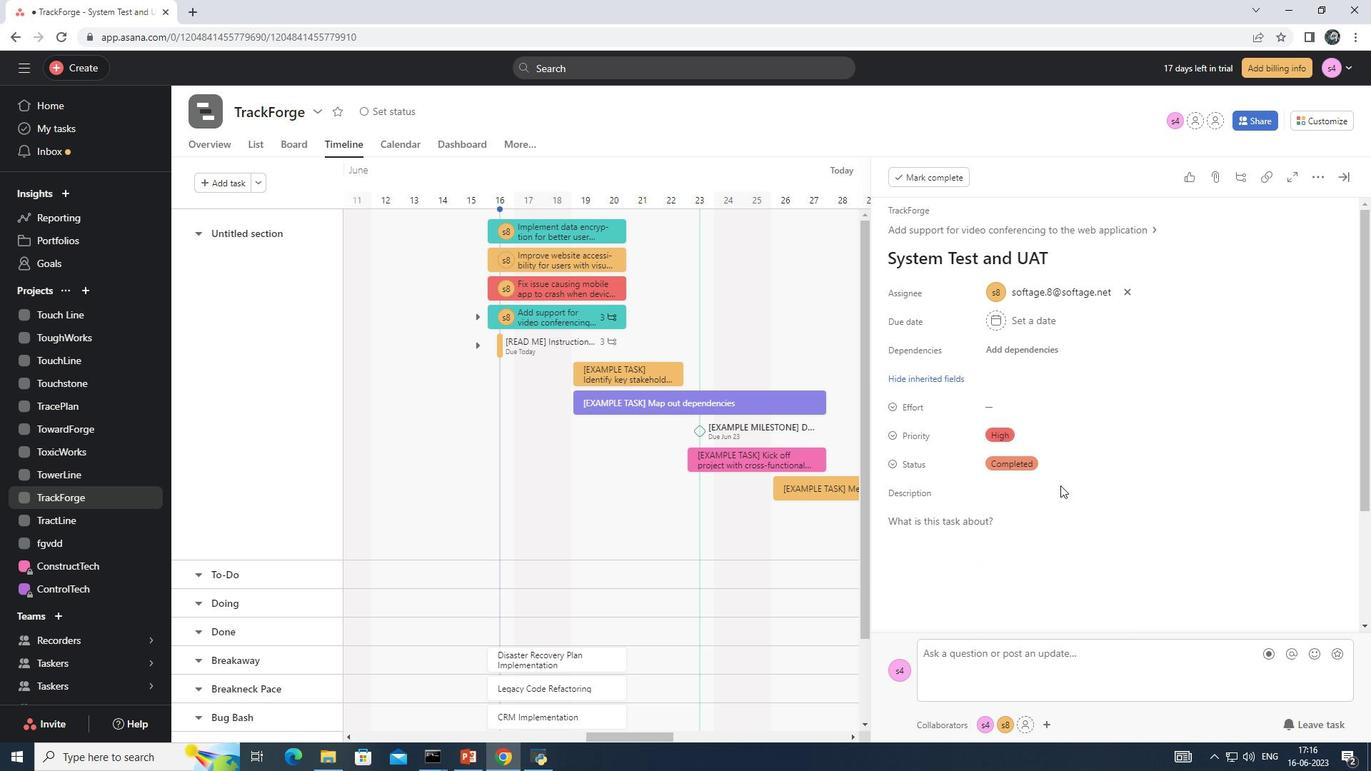 
Action: Mouse moved to (1044, 500)
Screenshot: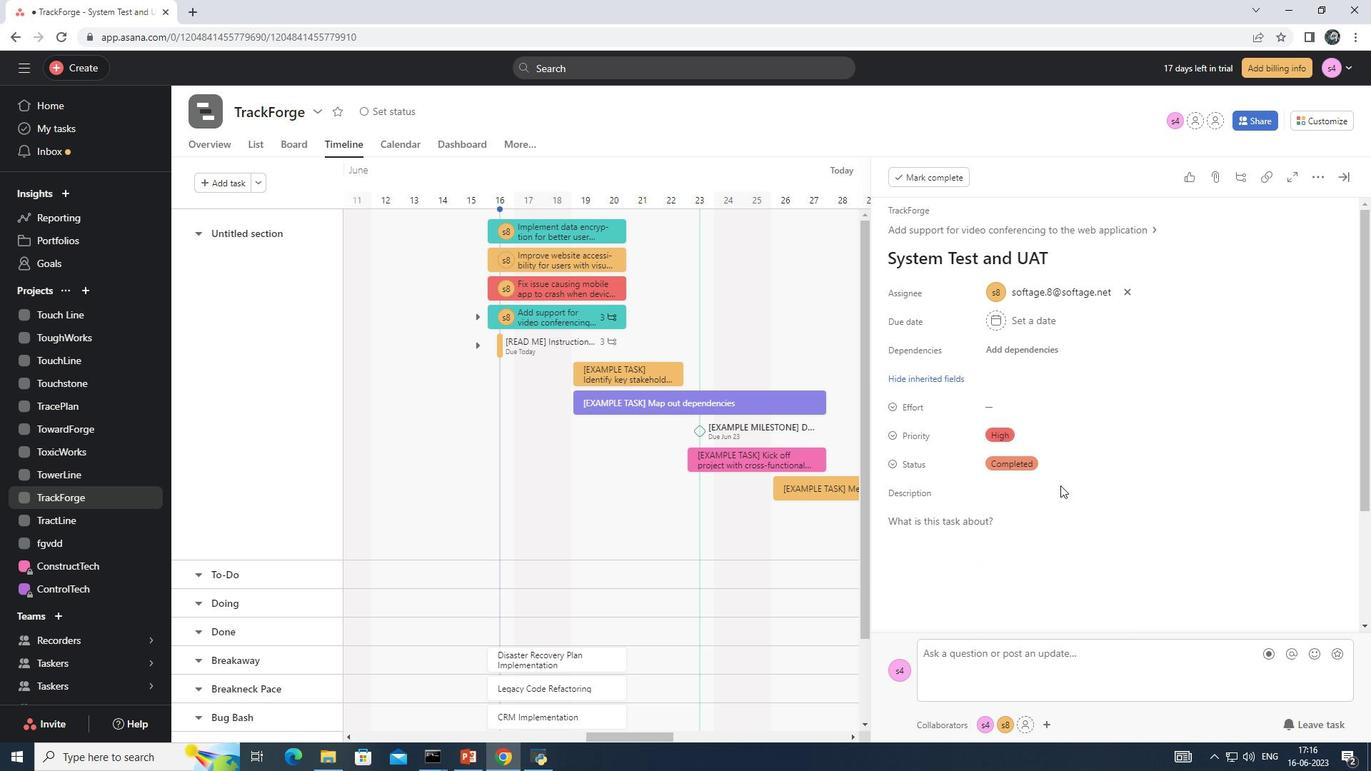 
